 Task: Find connections with filter location Ormskirk with filter topic #wfhwith filter profile language Spanish with filter current company PD Consulting Engineers Pvt. Ltd. with filter school SPJIMR SP Jain Institute of Management & Research with filter industry Community Services with filter service category Blogging with filter keywords title Graphic Designer
Action: Mouse moved to (543, 59)
Screenshot: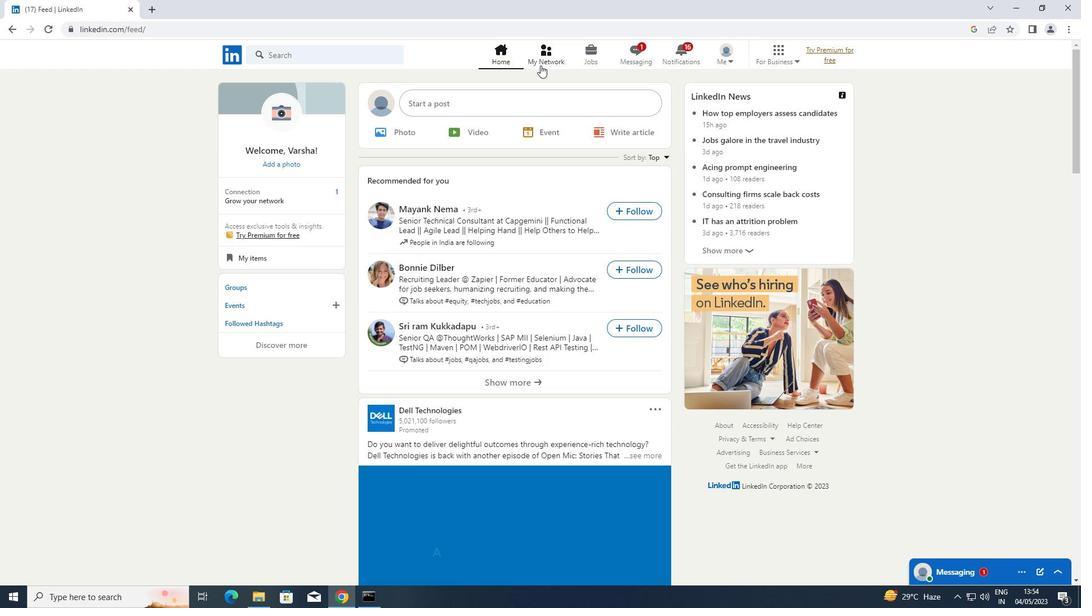 
Action: Mouse pressed left at (543, 59)
Screenshot: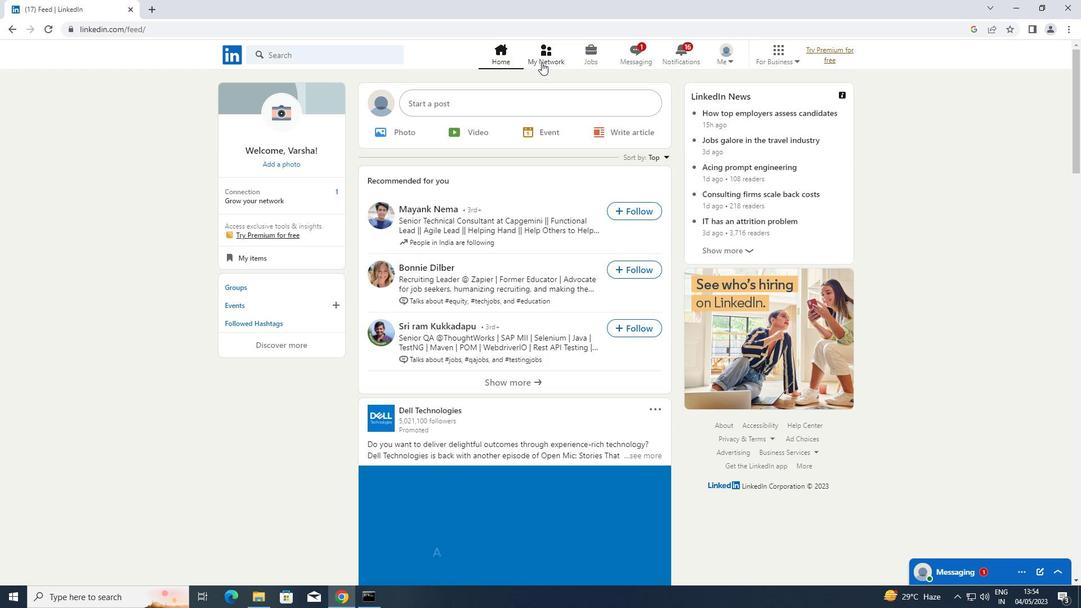 
Action: Mouse moved to (295, 123)
Screenshot: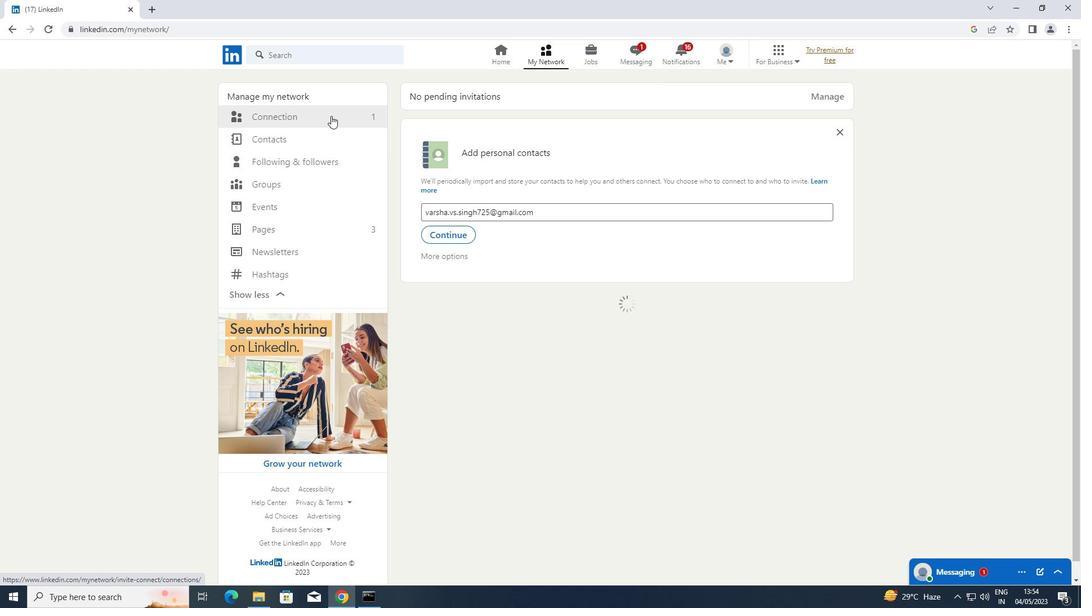 
Action: Mouse pressed left at (295, 123)
Screenshot: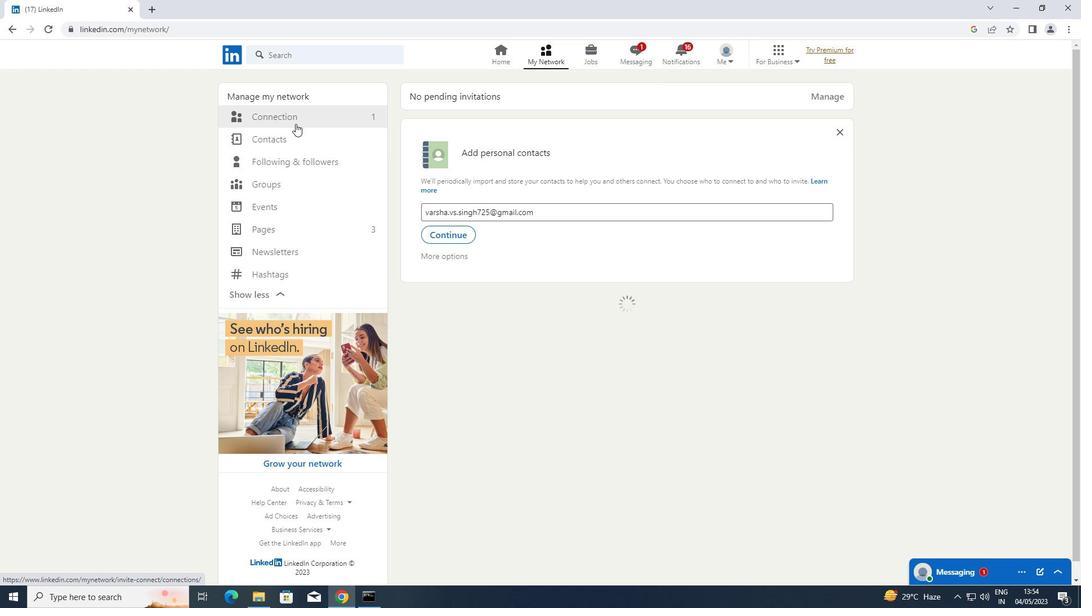 
Action: Mouse moved to (293, 109)
Screenshot: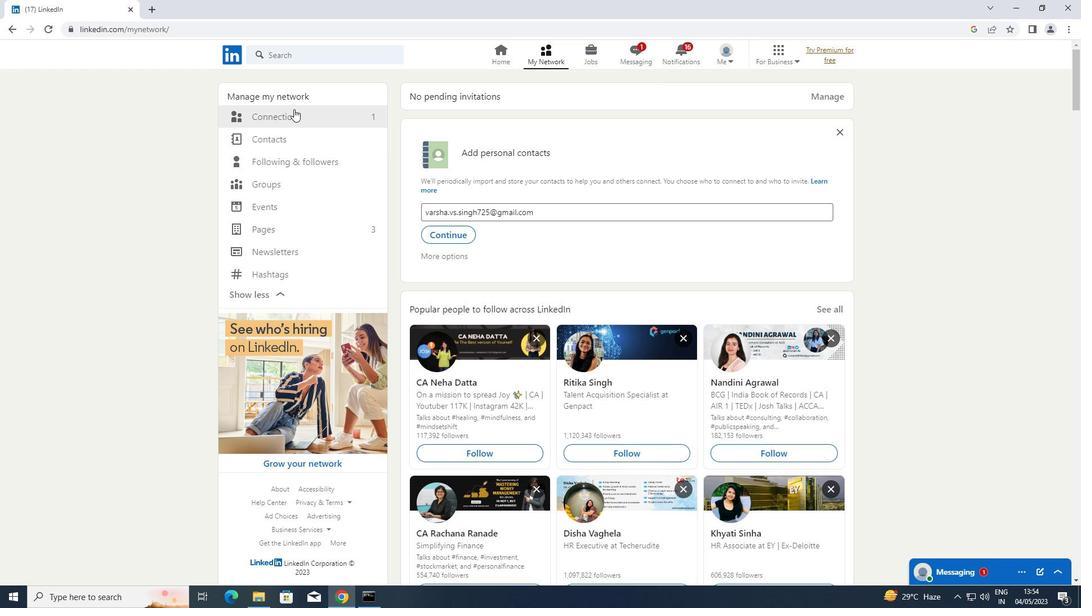 
Action: Mouse pressed left at (293, 109)
Screenshot: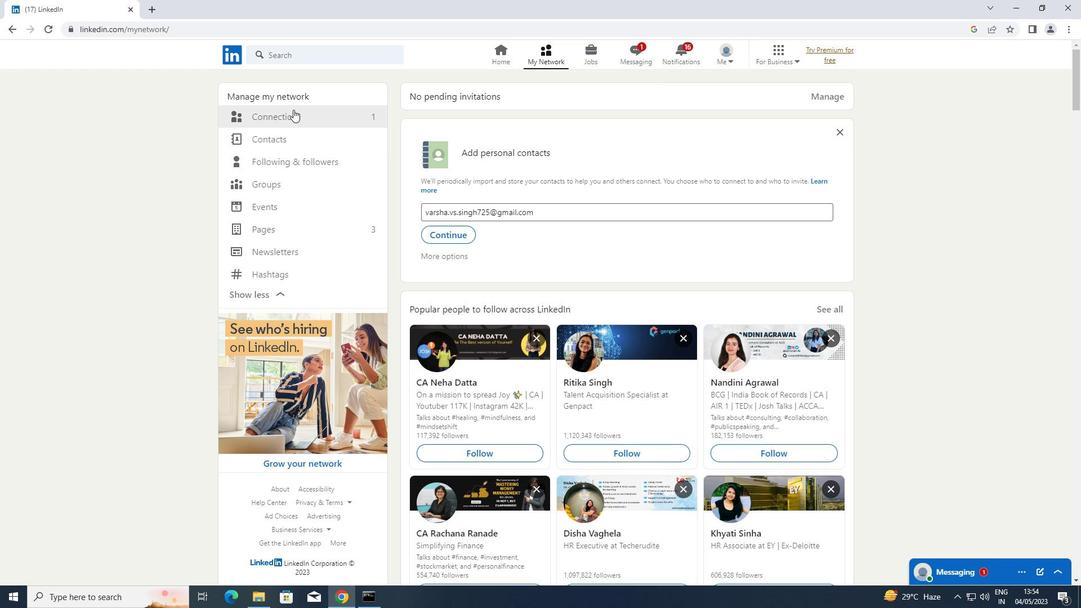 
Action: Mouse moved to (621, 122)
Screenshot: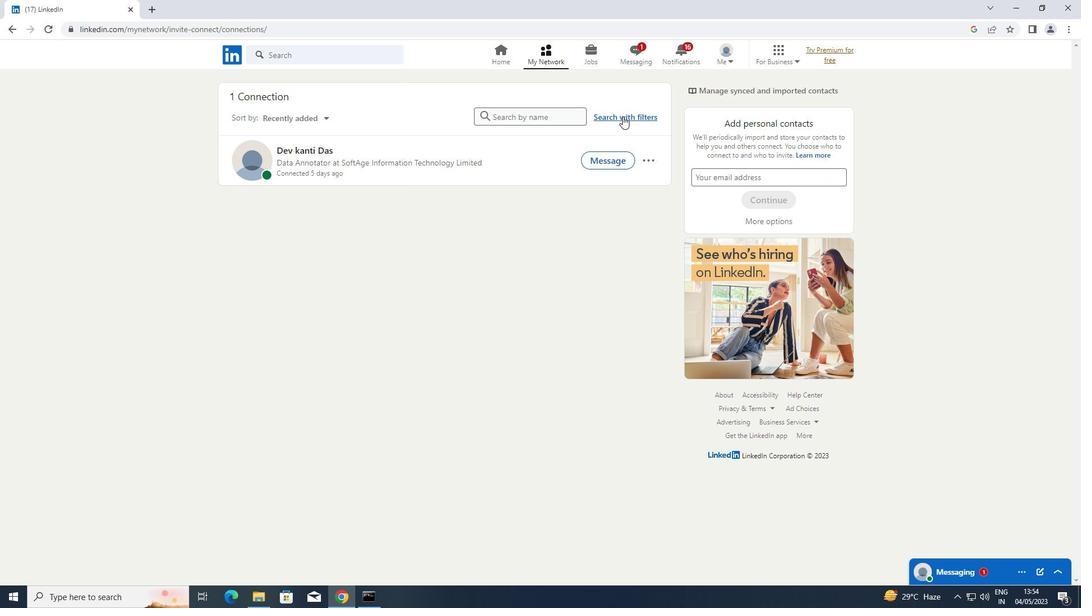 
Action: Mouse pressed left at (621, 122)
Screenshot: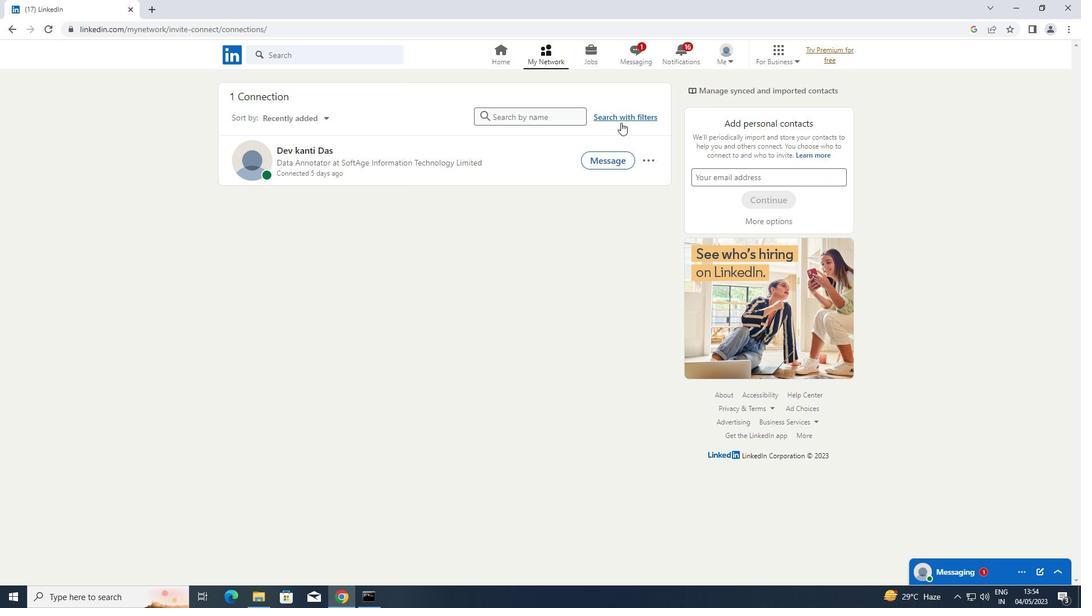 
Action: Mouse moved to (572, 85)
Screenshot: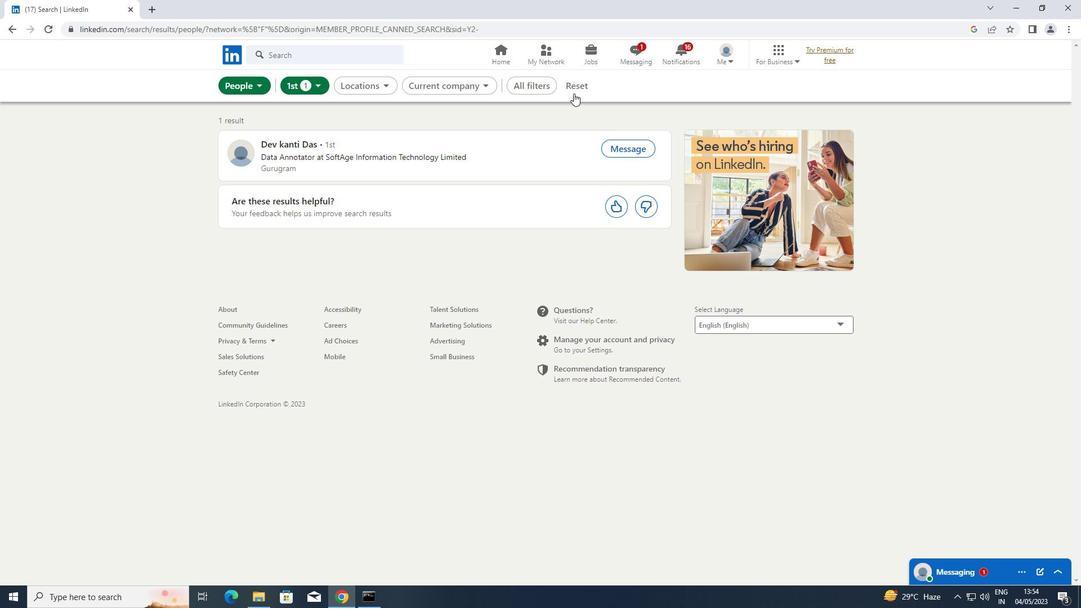 
Action: Mouse pressed left at (572, 85)
Screenshot: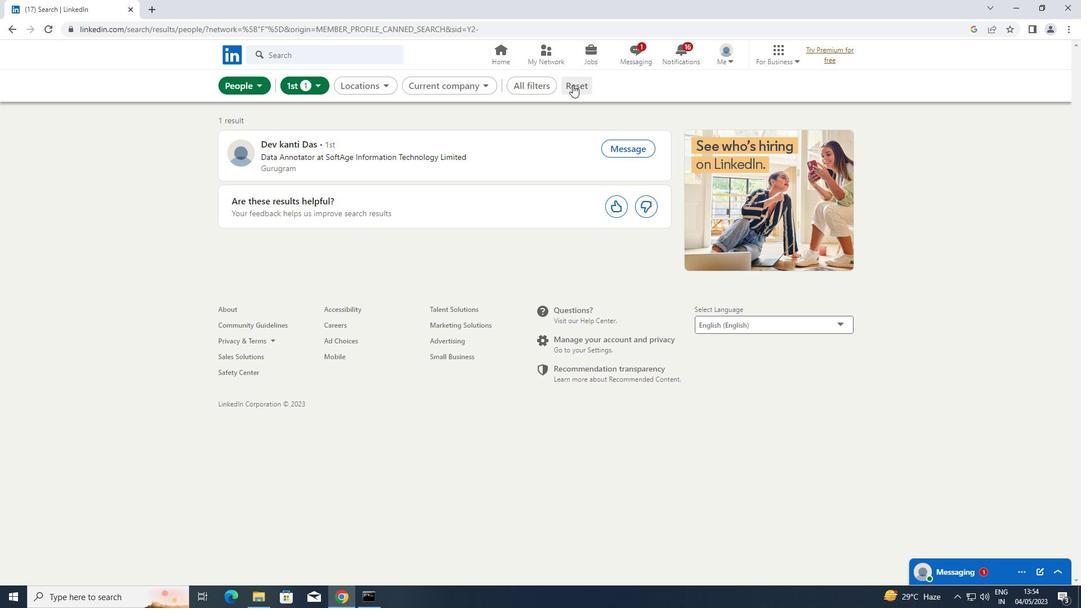 
Action: Mouse moved to (563, 86)
Screenshot: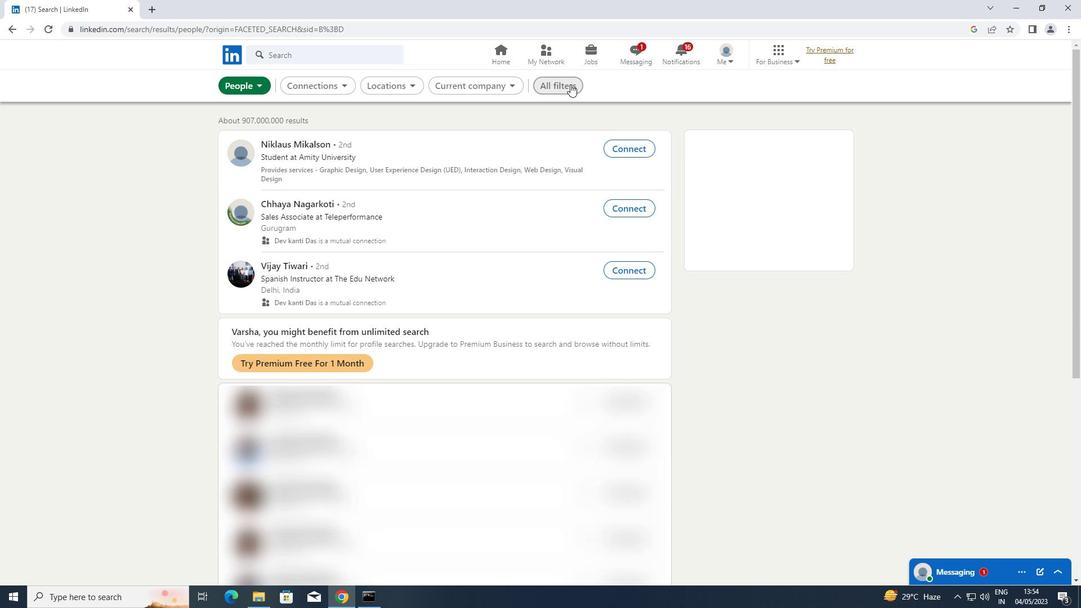 
Action: Mouse pressed left at (563, 86)
Screenshot: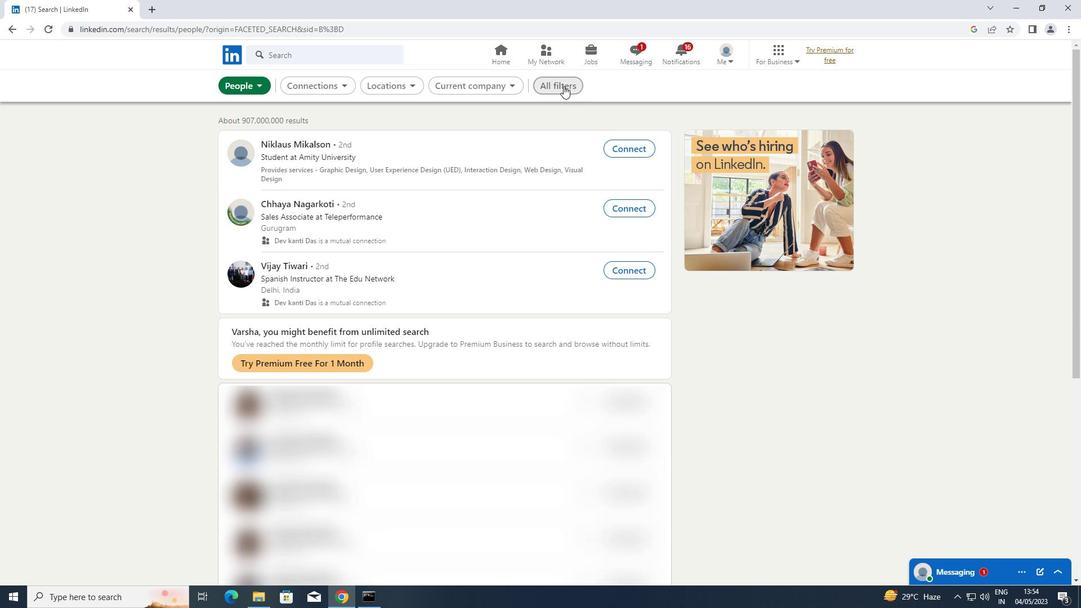 
Action: Mouse moved to (983, 308)
Screenshot: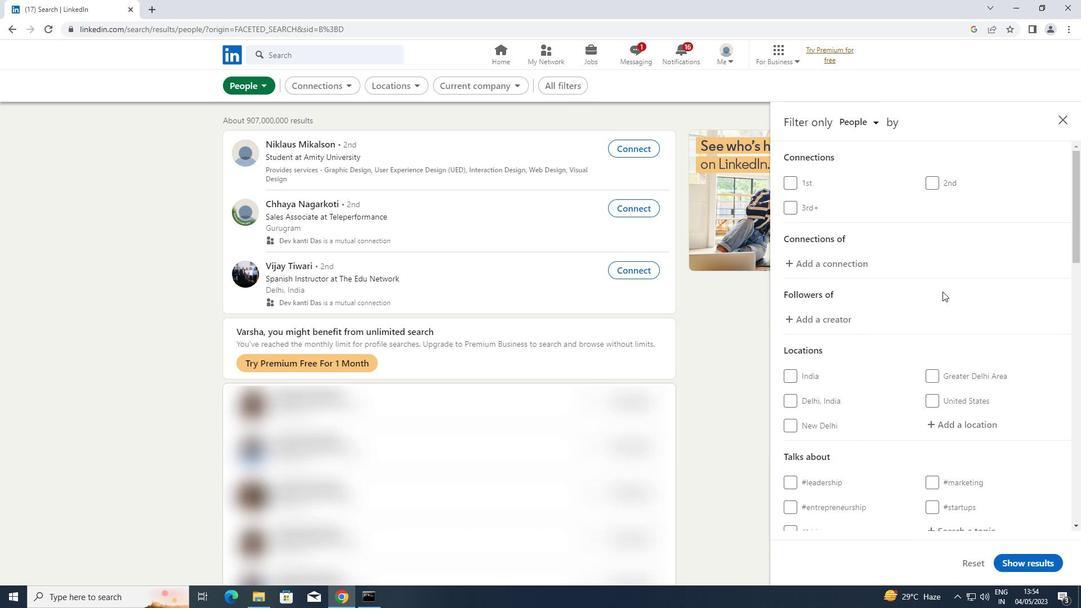 
Action: Mouse scrolled (983, 308) with delta (0, 0)
Screenshot: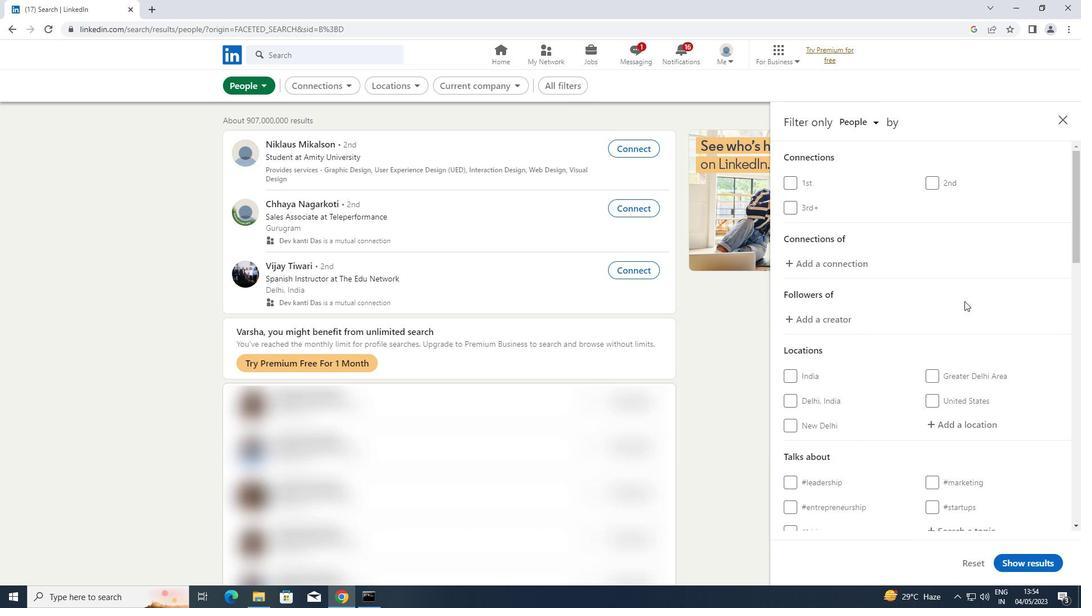 
Action: Mouse moved to (983, 309)
Screenshot: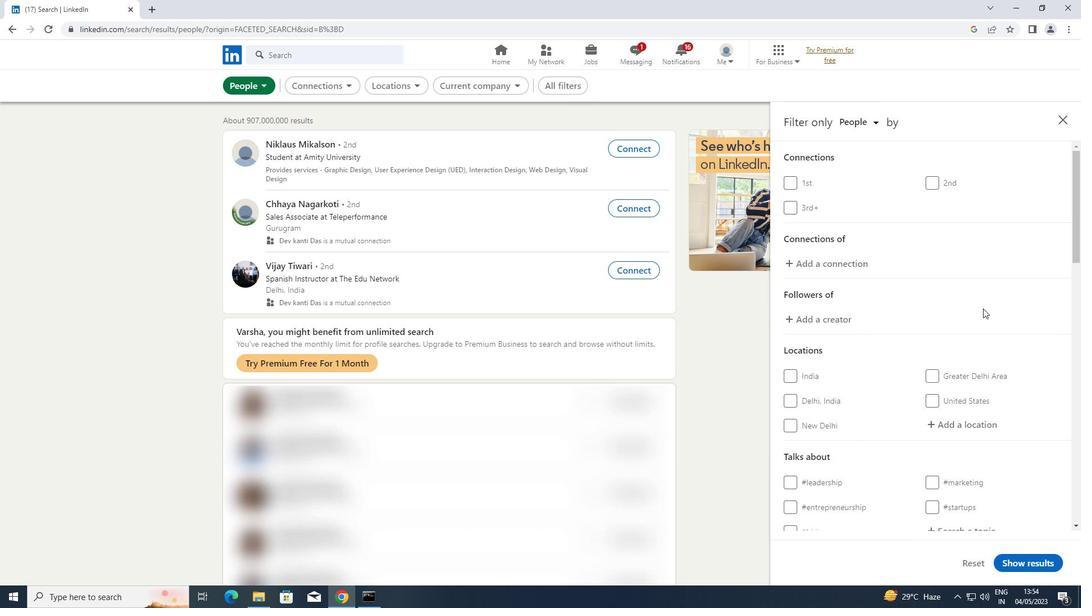 
Action: Mouse scrolled (983, 309) with delta (0, 0)
Screenshot: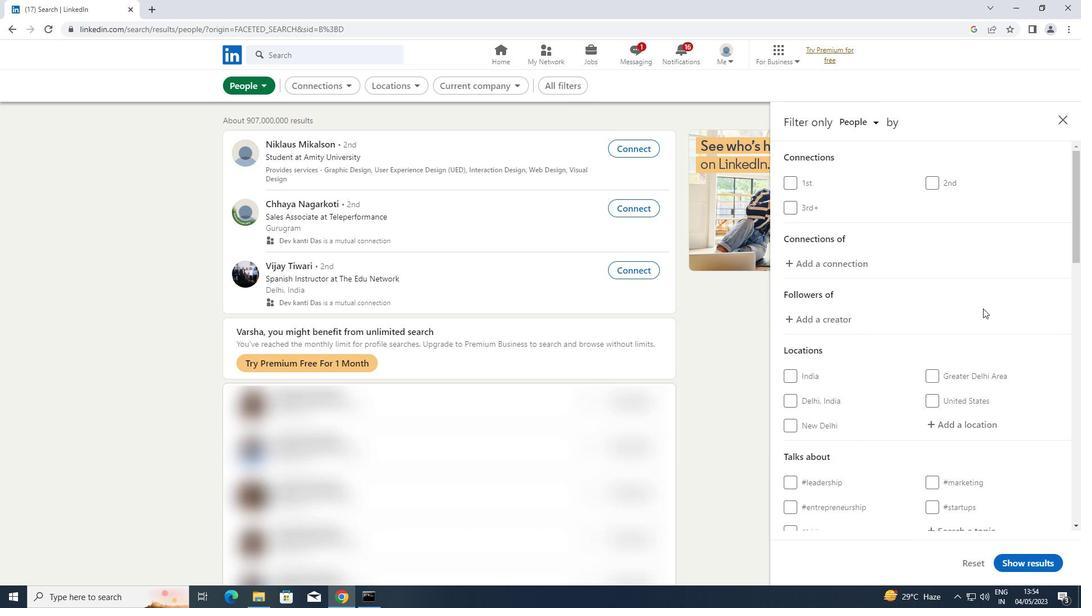 
Action: Mouse moved to (970, 315)
Screenshot: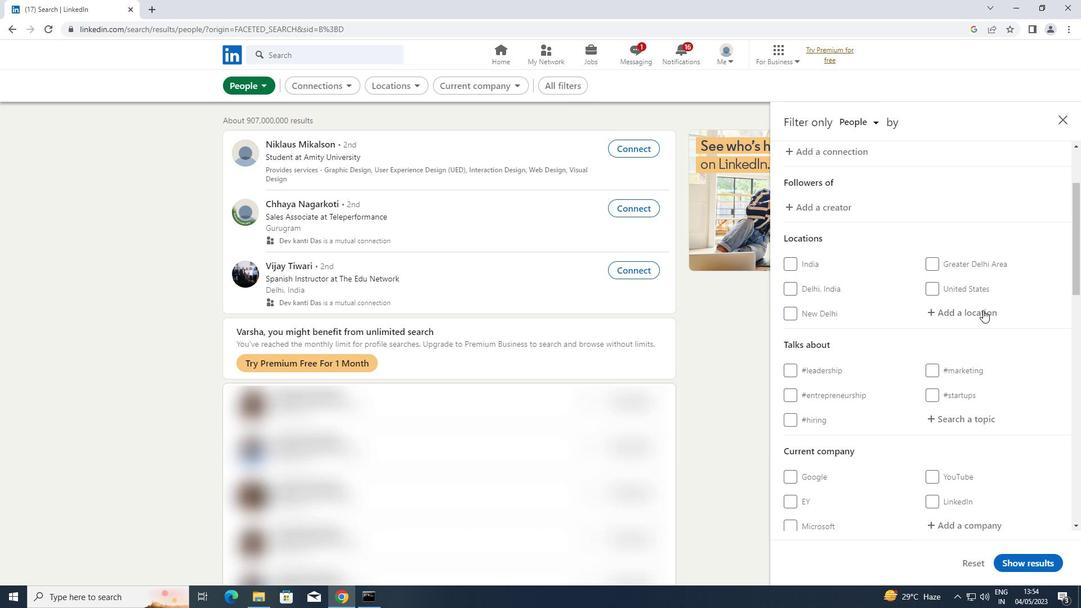 
Action: Mouse pressed left at (970, 315)
Screenshot: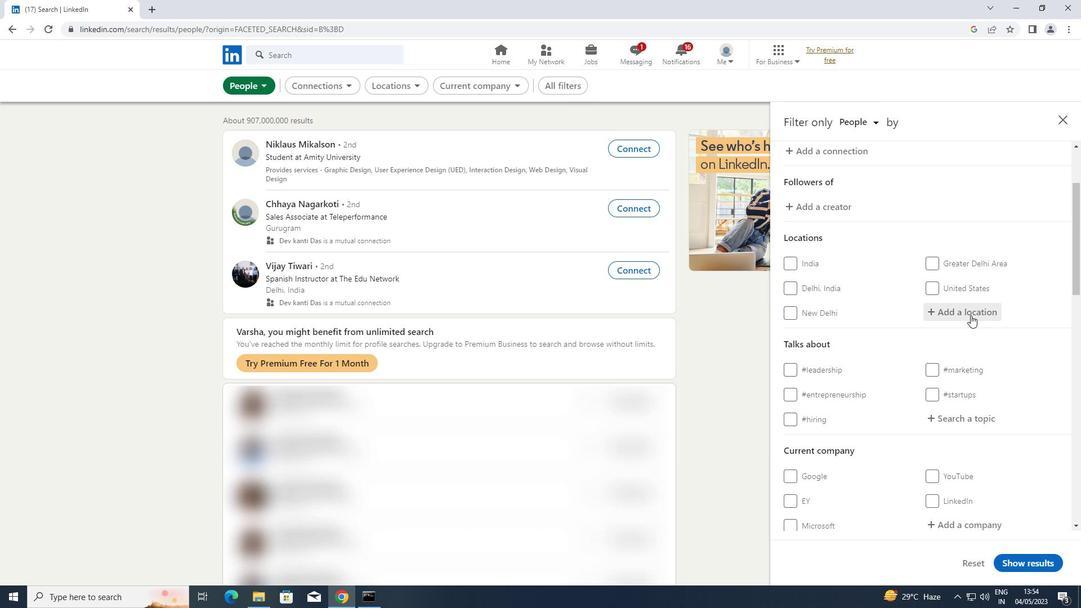 
Action: Key pressed <Key.shift>ORMSKIRK
Screenshot: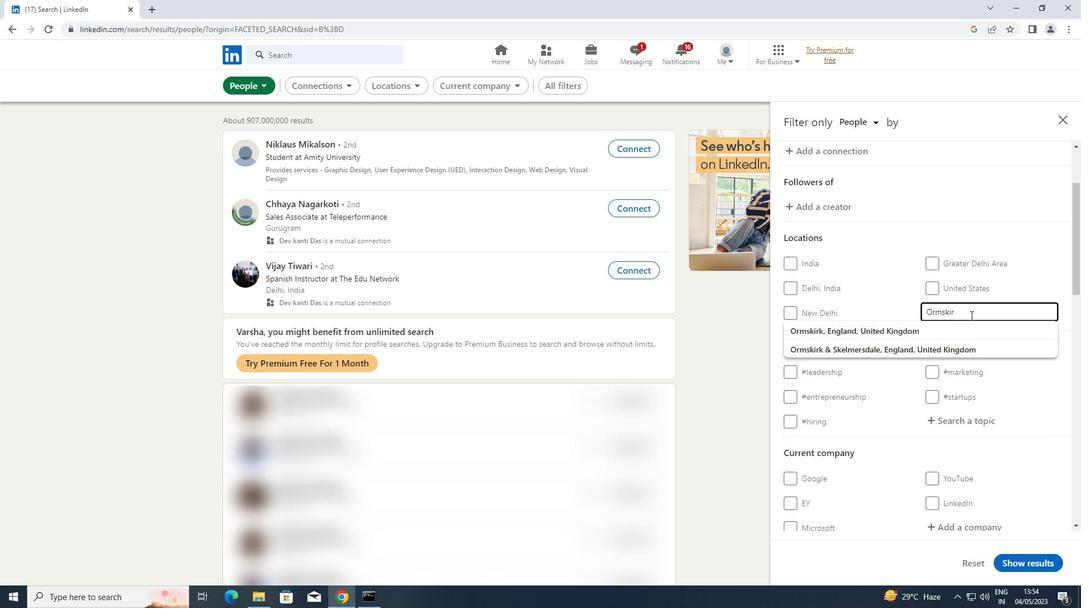 
Action: Mouse moved to (946, 422)
Screenshot: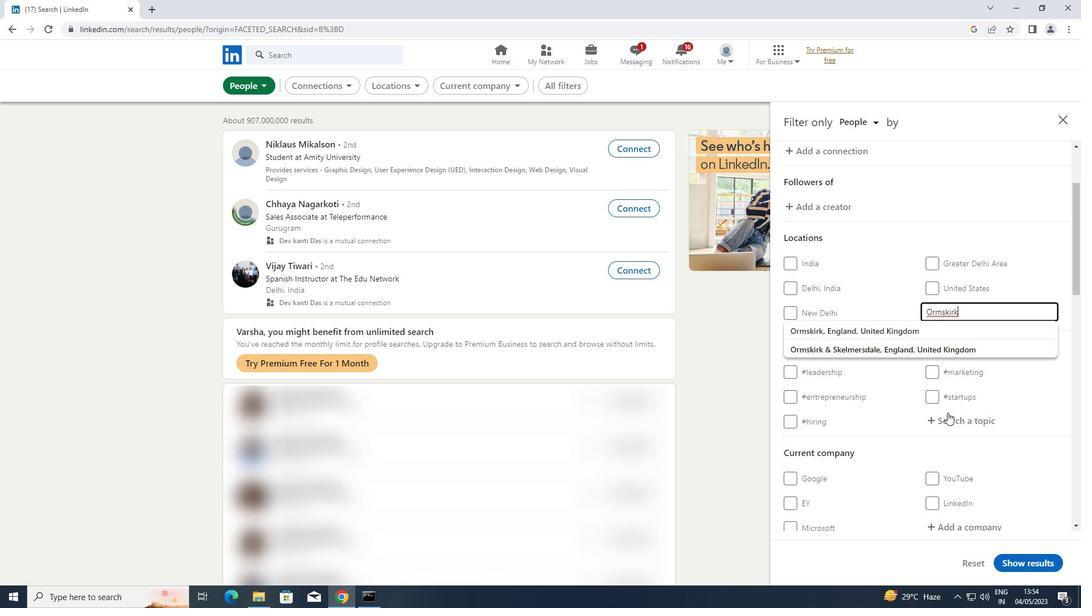 
Action: Mouse pressed left at (946, 422)
Screenshot: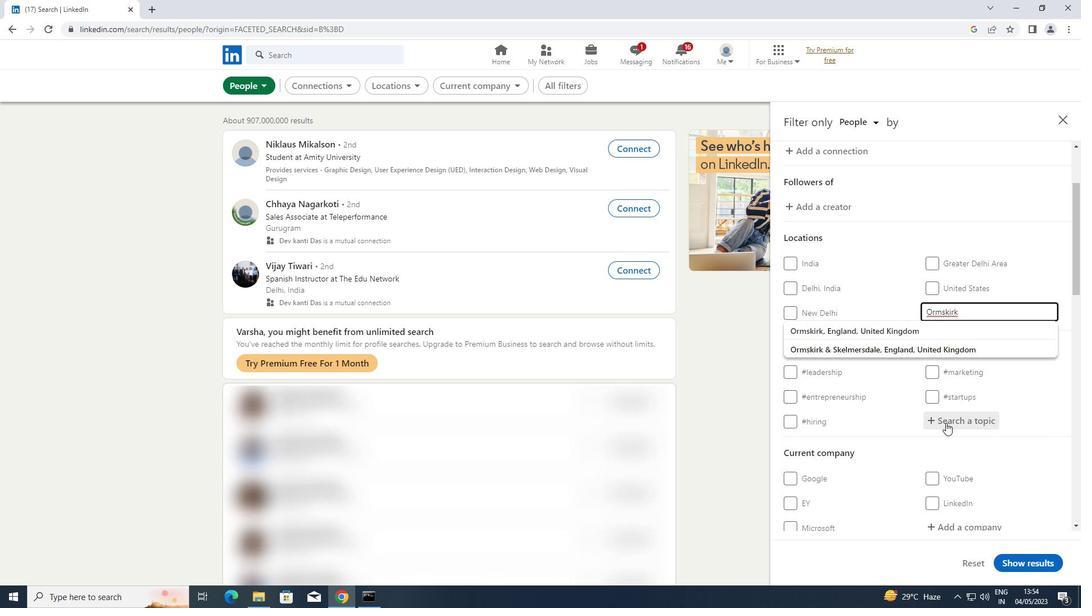 
Action: Key pressed WFH
Screenshot: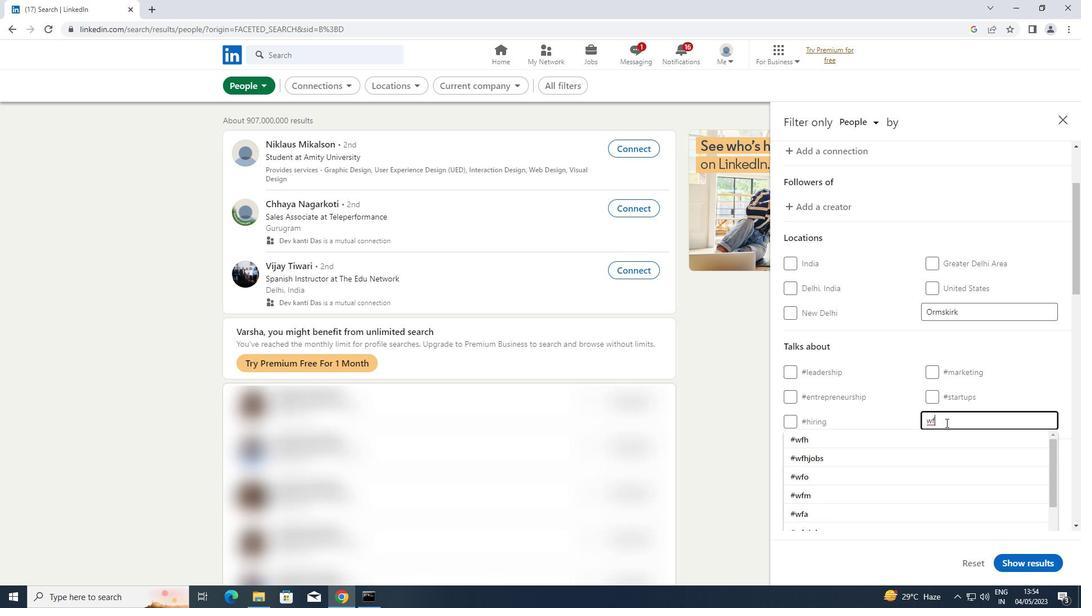 
Action: Mouse moved to (879, 436)
Screenshot: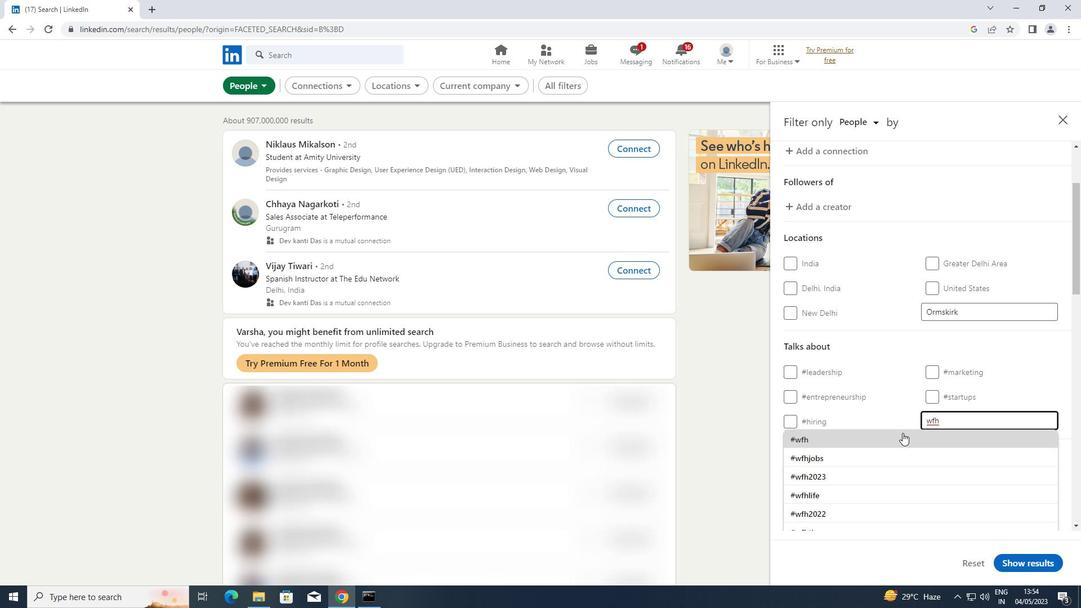 
Action: Mouse pressed left at (879, 436)
Screenshot: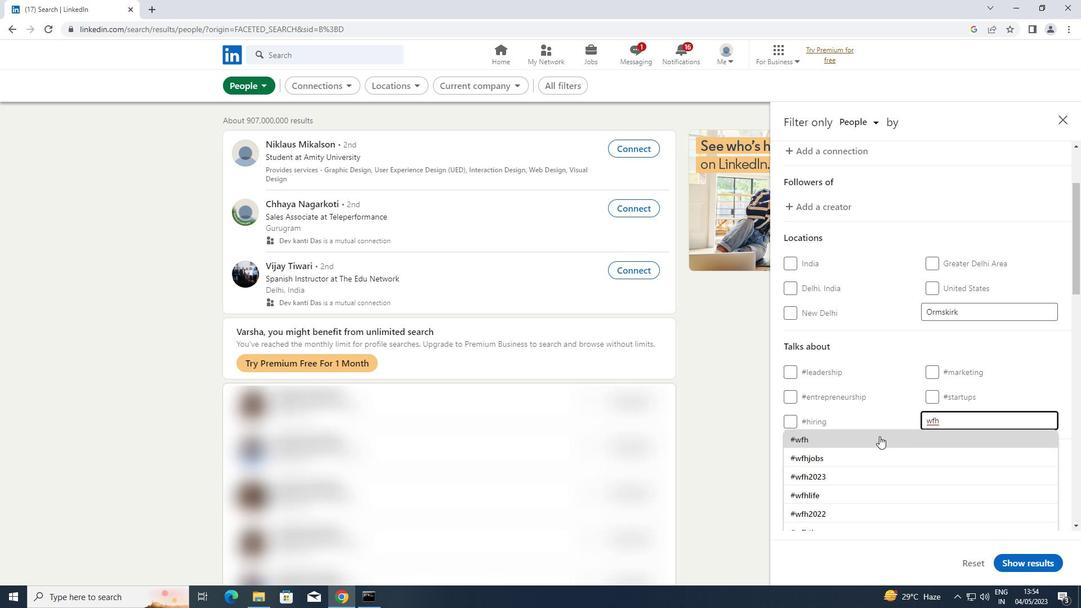 
Action: Mouse scrolled (879, 435) with delta (0, 0)
Screenshot: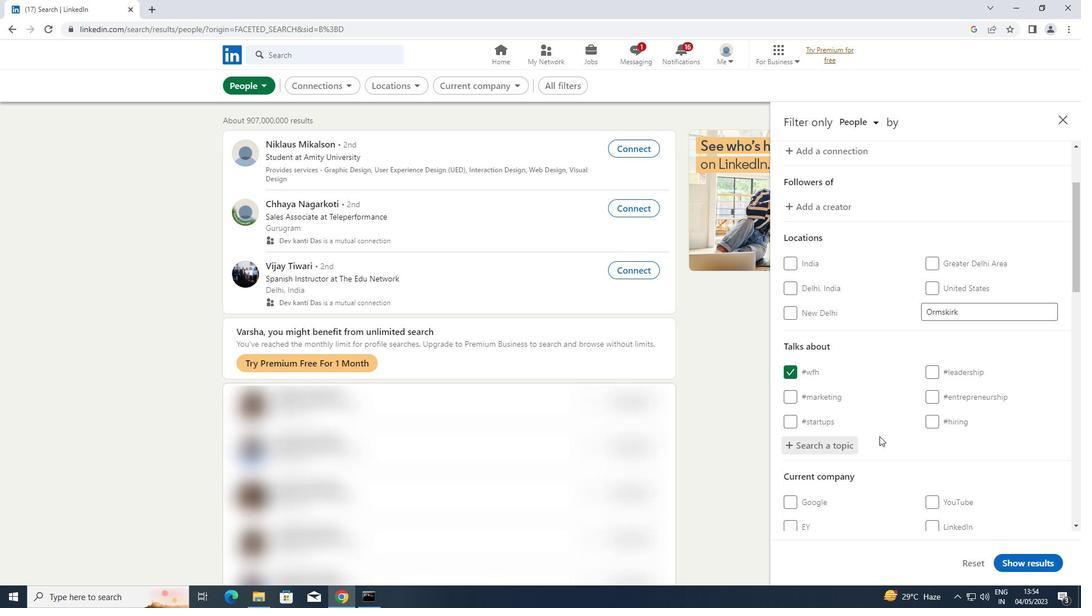 
Action: Mouse scrolled (879, 435) with delta (0, 0)
Screenshot: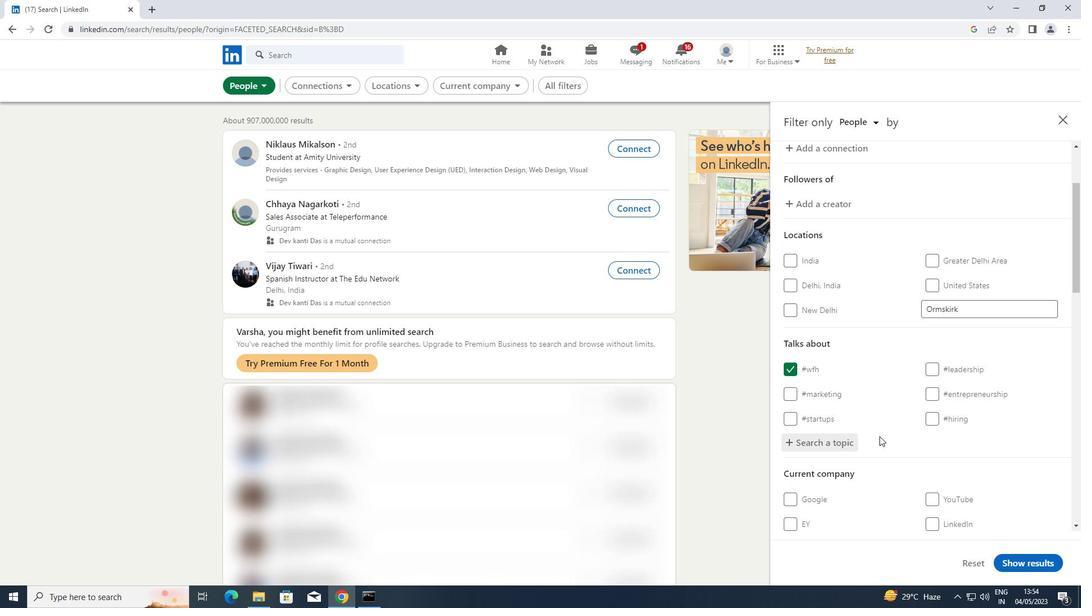 
Action: Mouse scrolled (879, 435) with delta (0, 0)
Screenshot: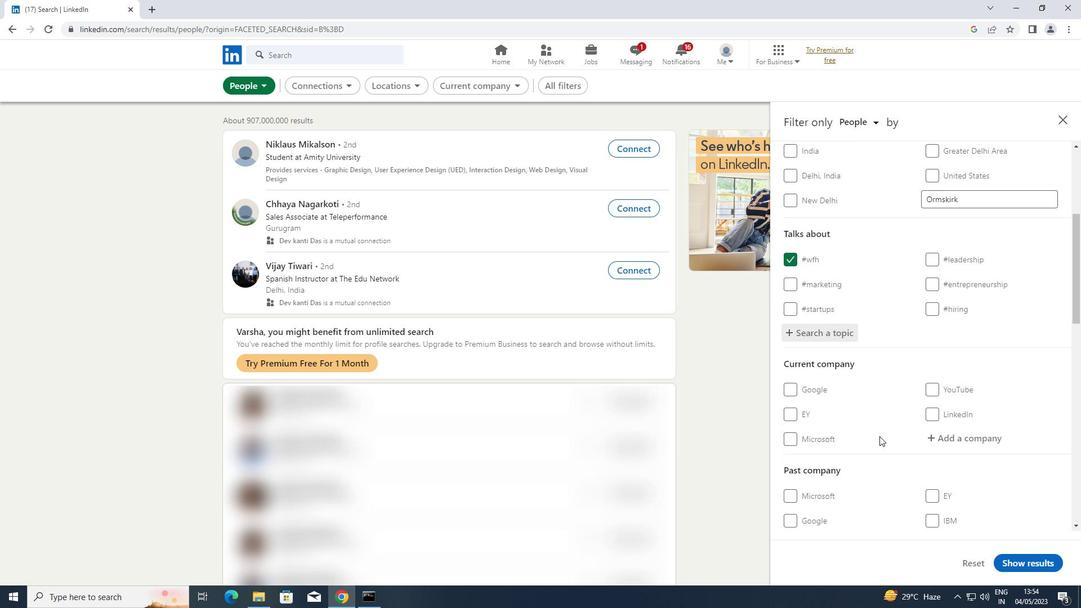 
Action: Mouse scrolled (879, 435) with delta (0, 0)
Screenshot: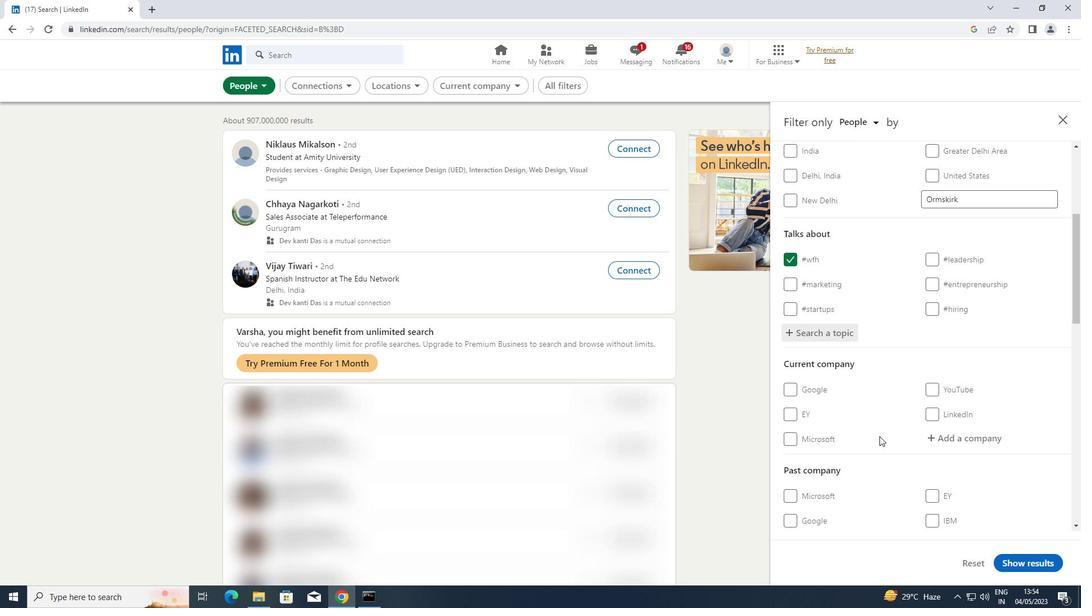 
Action: Mouse scrolled (879, 435) with delta (0, 0)
Screenshot: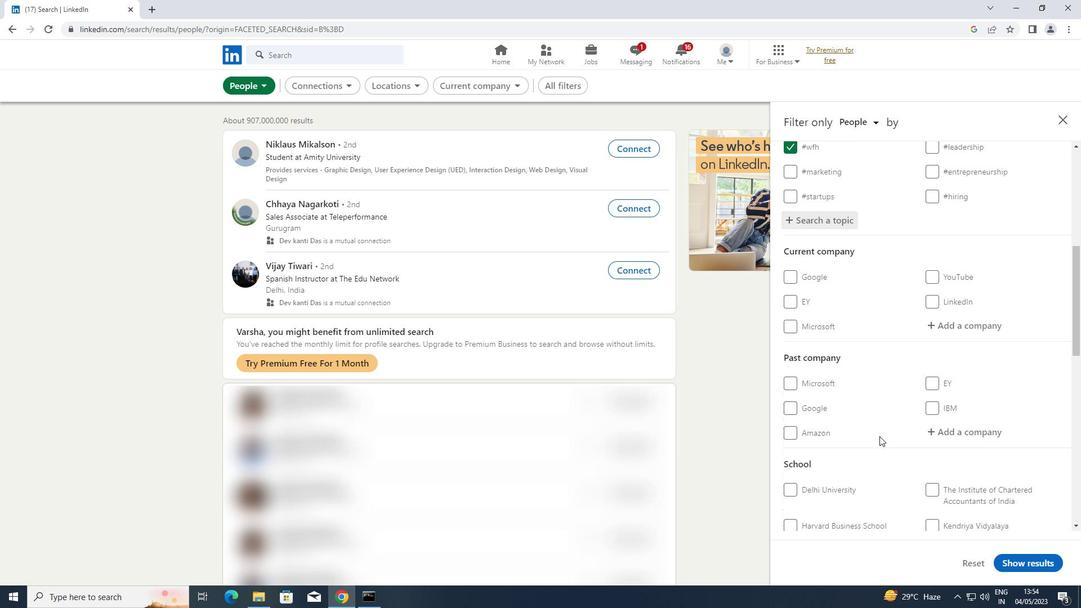 
Action: Mouse scrolled (879, 435) with delta (0, 0)
Screenshot: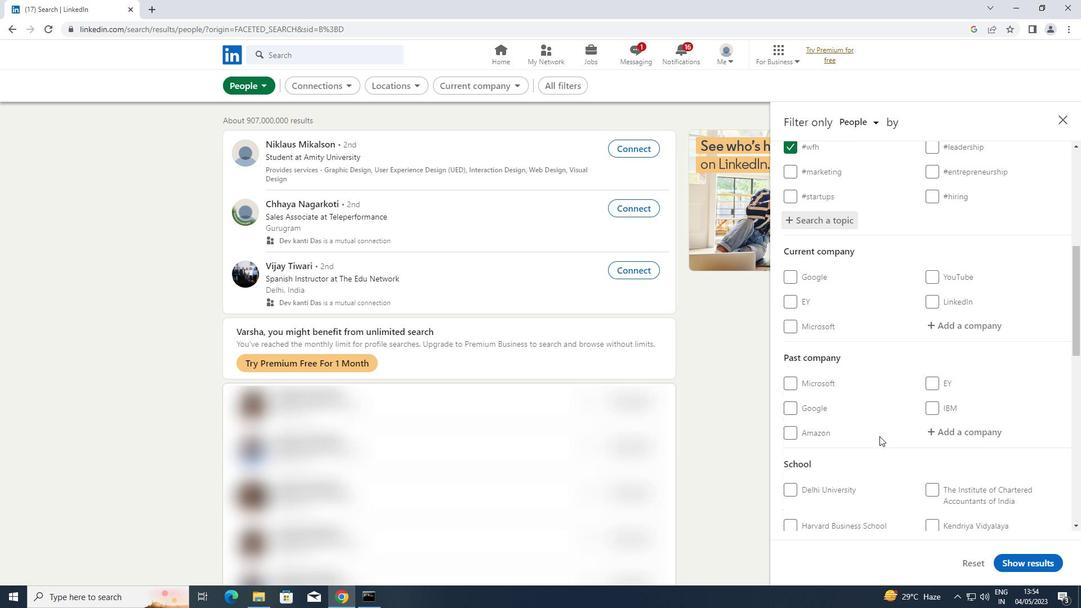 
Action: Mouse scrolled (879, 435) with delta (0, 0)
Screenshot: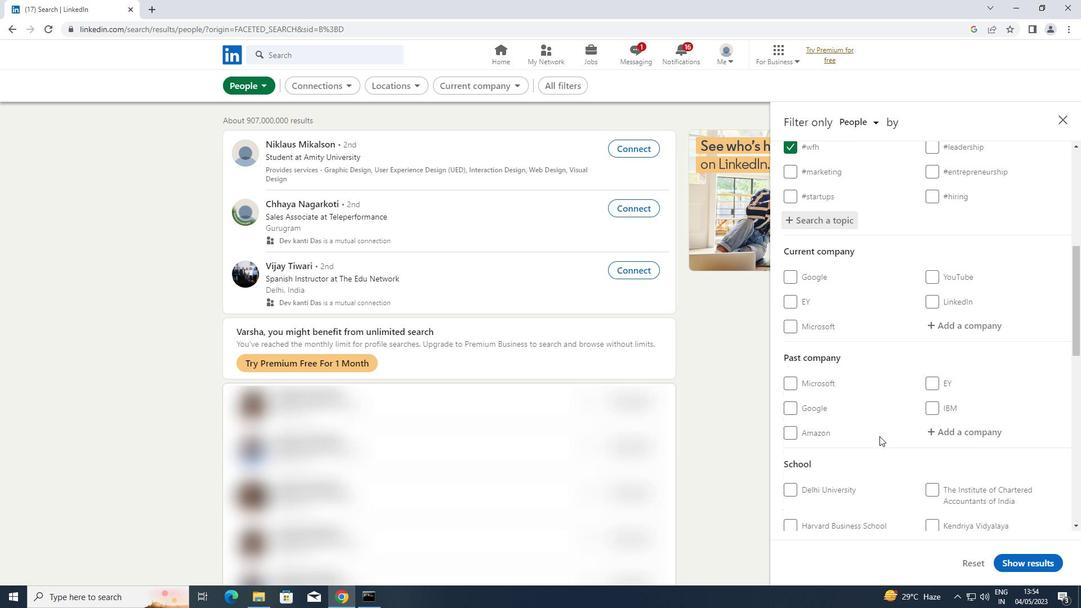 
Action: Mouse scrolled (879, 435) with delta (0, 0)
Screenshot: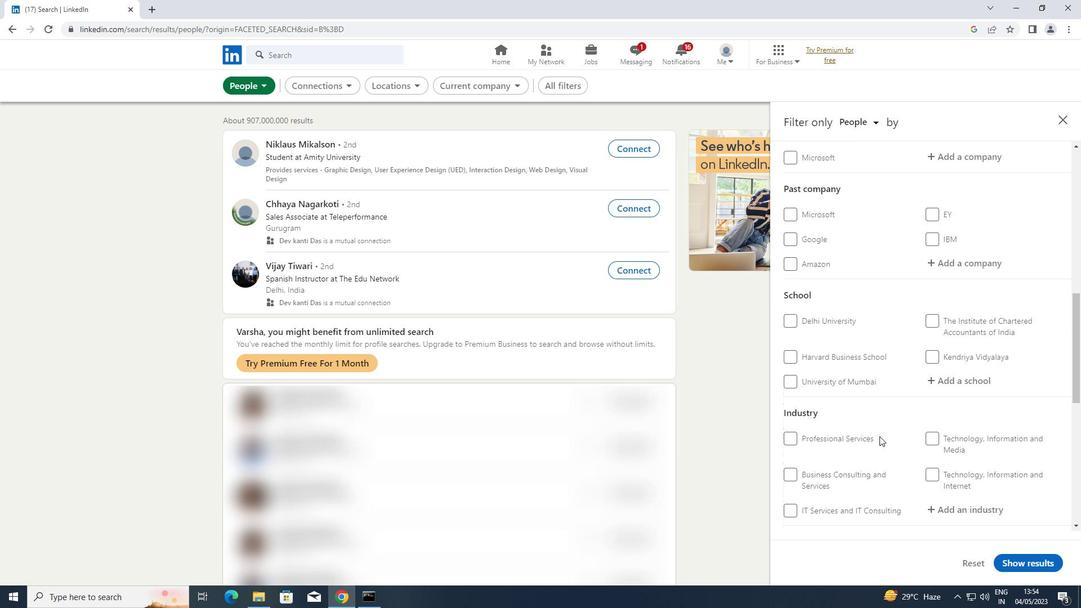 
Action: Mouse scrolled (879, 435) with delta (0, 0)
Screenshot: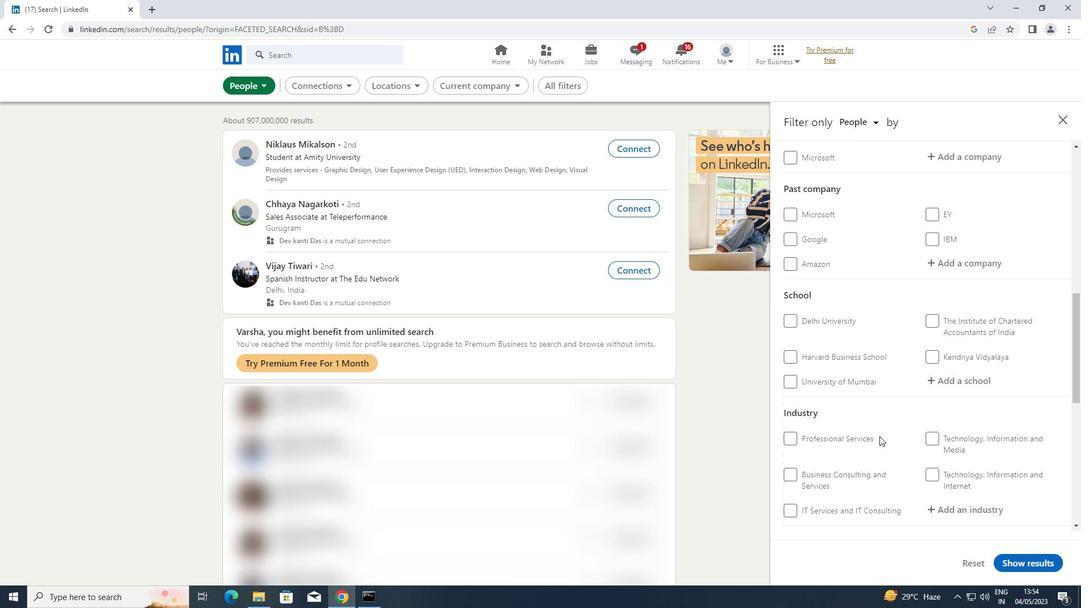 
Action: Mouse scrolled (879, 435) with delta (0, 0)
Screenshot: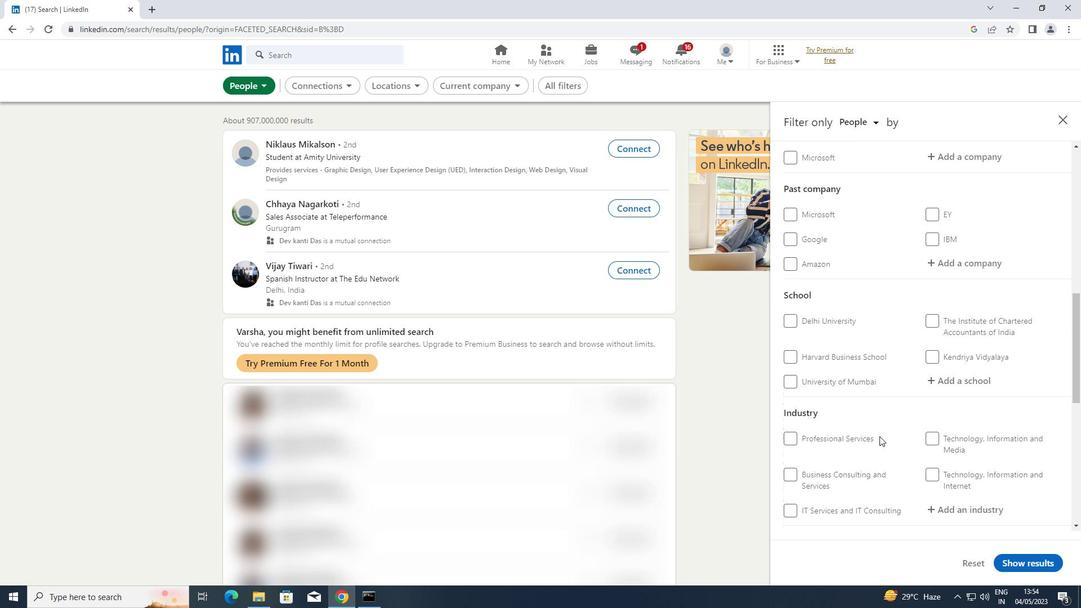 
Action: Mouse scrolled (879, 435) with delta (0, 0)
Screenshot: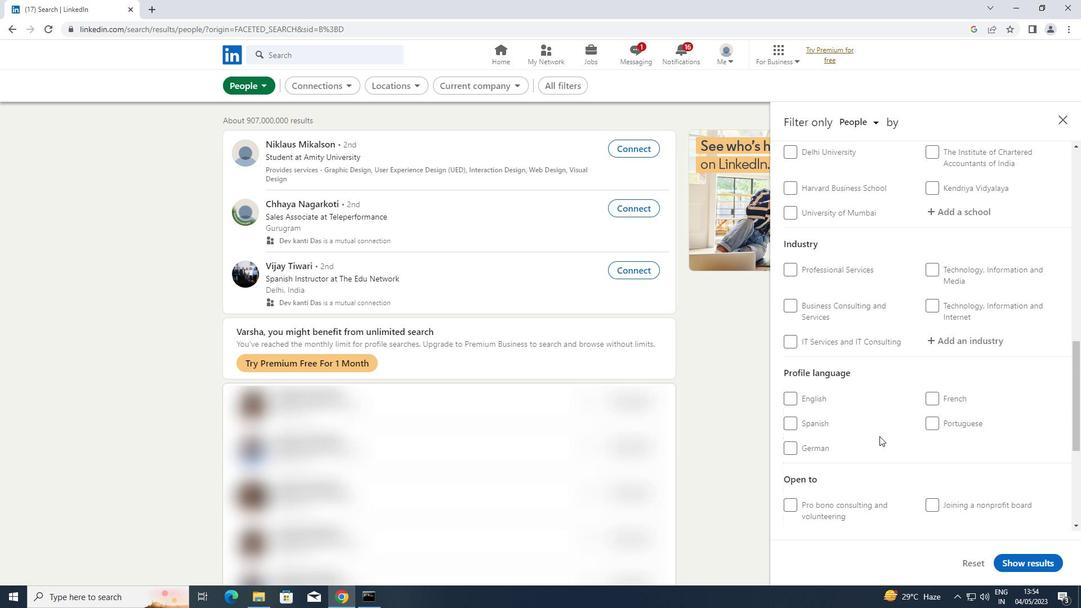 
Action: Mouse scrolled (879, 435) with delta (0, 0)
Screenshot: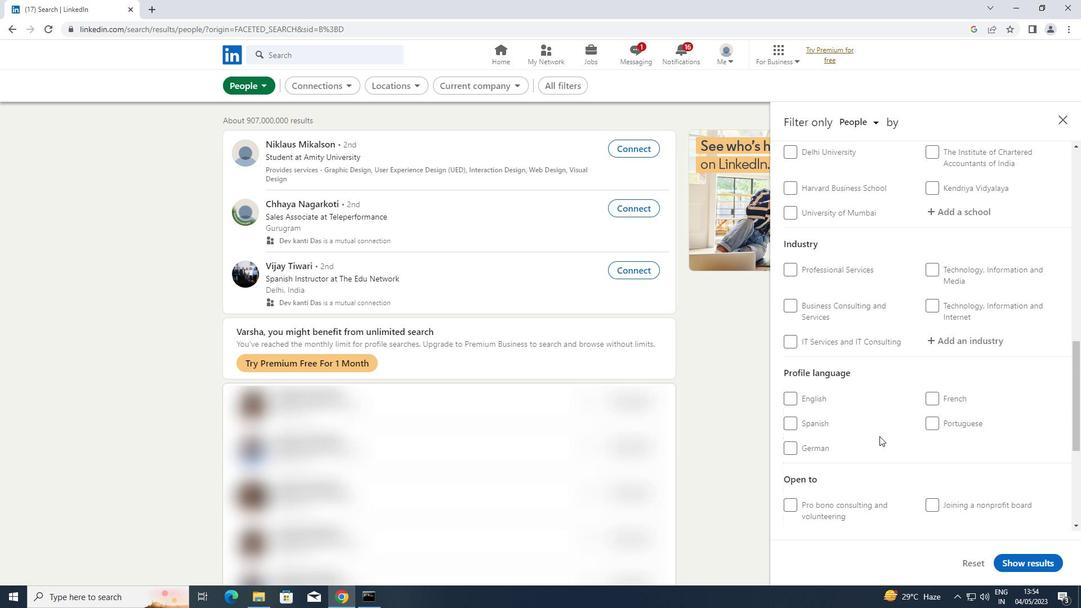 
Action: Mouse moved to (787, 308)
Screenshot: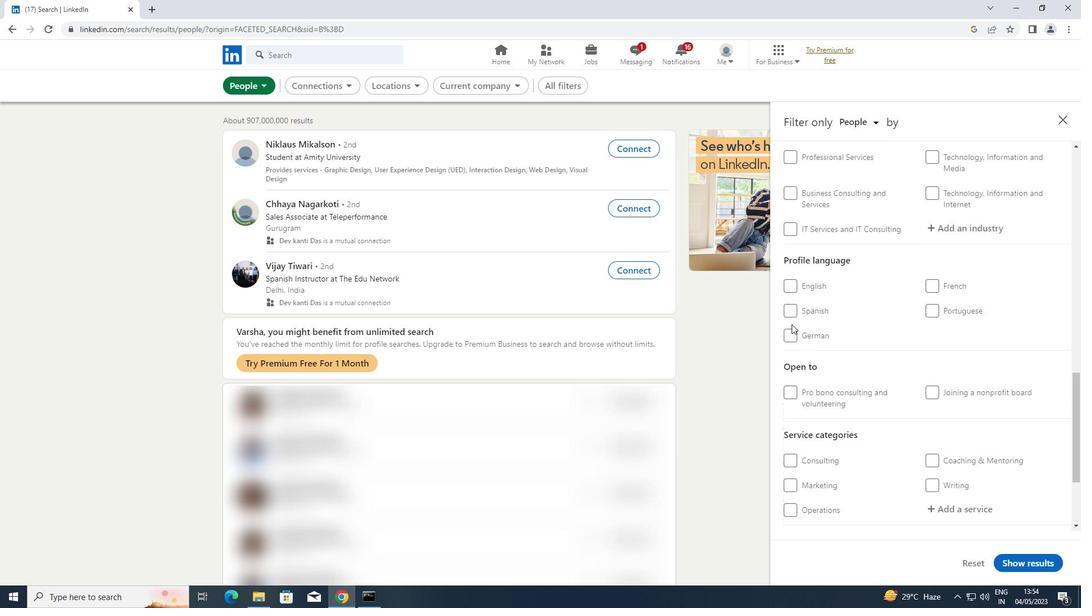 
Action: Mouse pressed left at (787, 308)
Screenshot: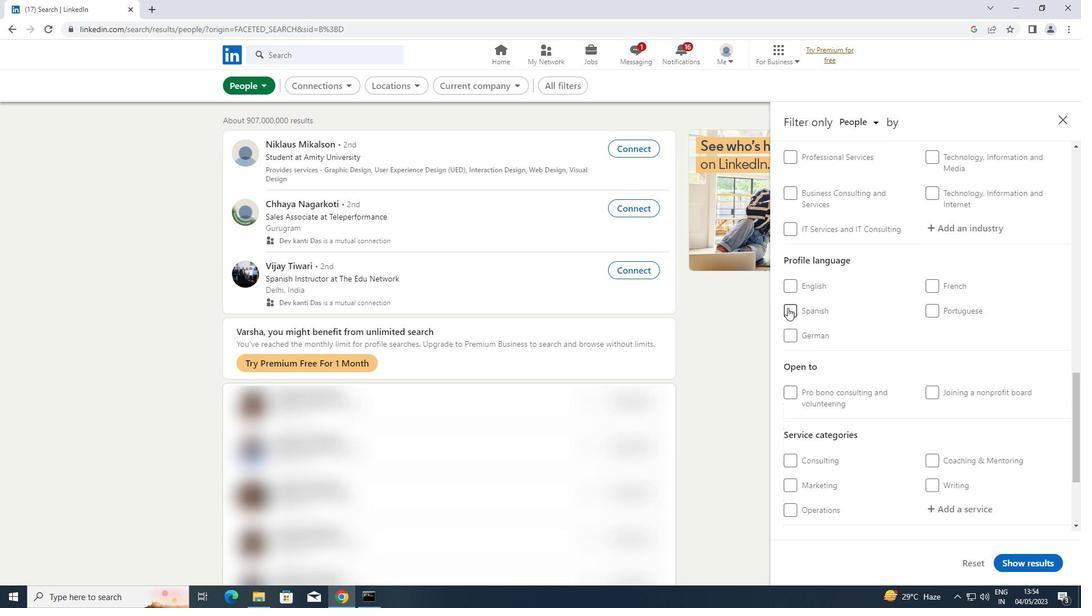 
Action: Mouse moved to (810, 314)
Screenshot: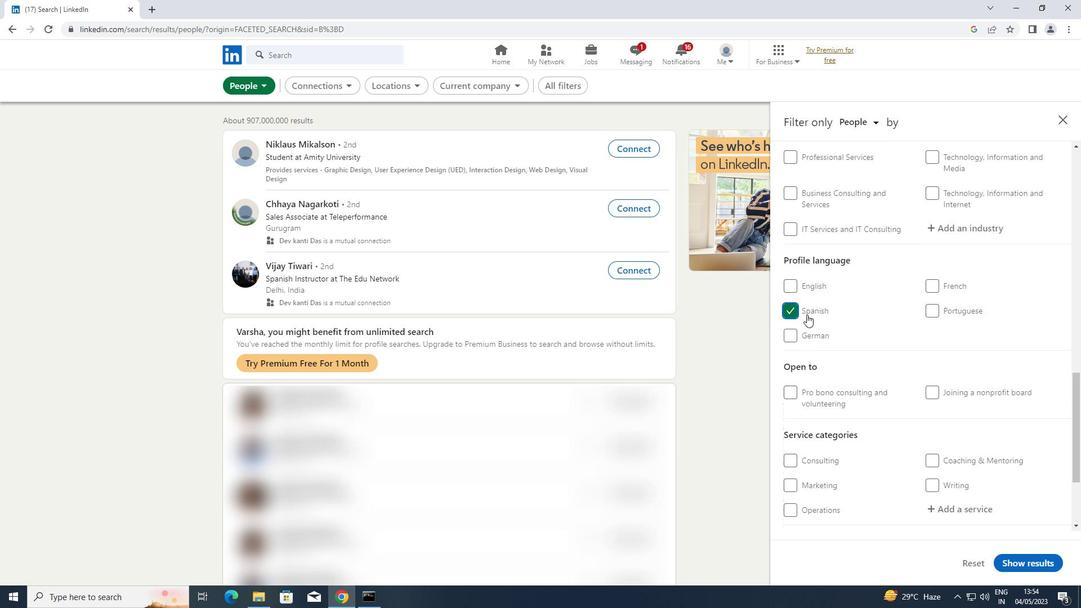 
Action: Mouse scrolled (810, 315) with delta (0, 0)
Screenshot: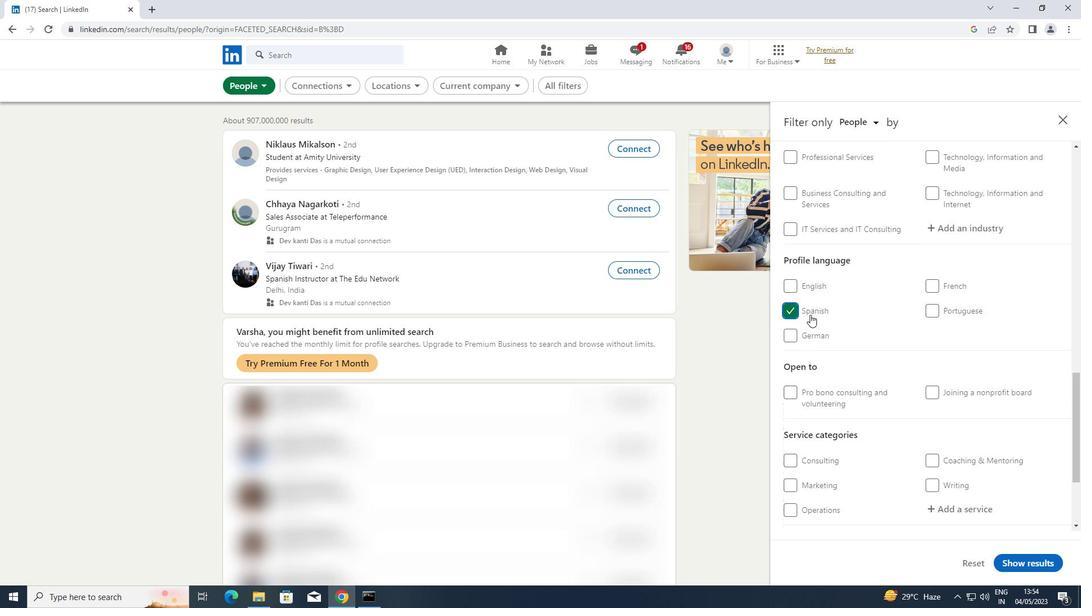 
Action: Mouse scrolled (810, 315) with delta (0, 0)
Screenshot: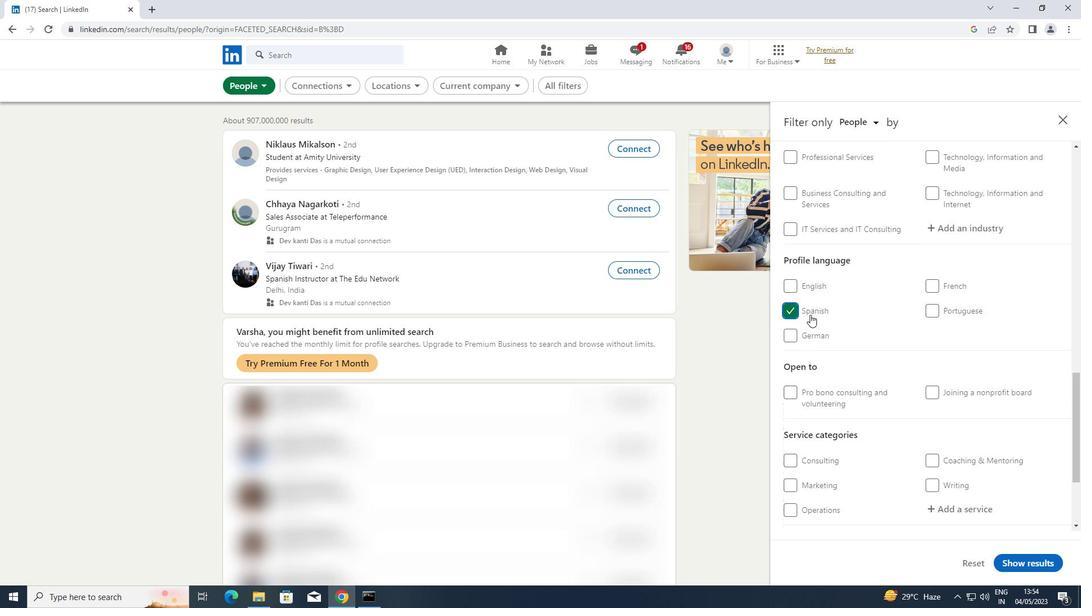 
Action: Mouse moved to (811, 315)
Screenshot: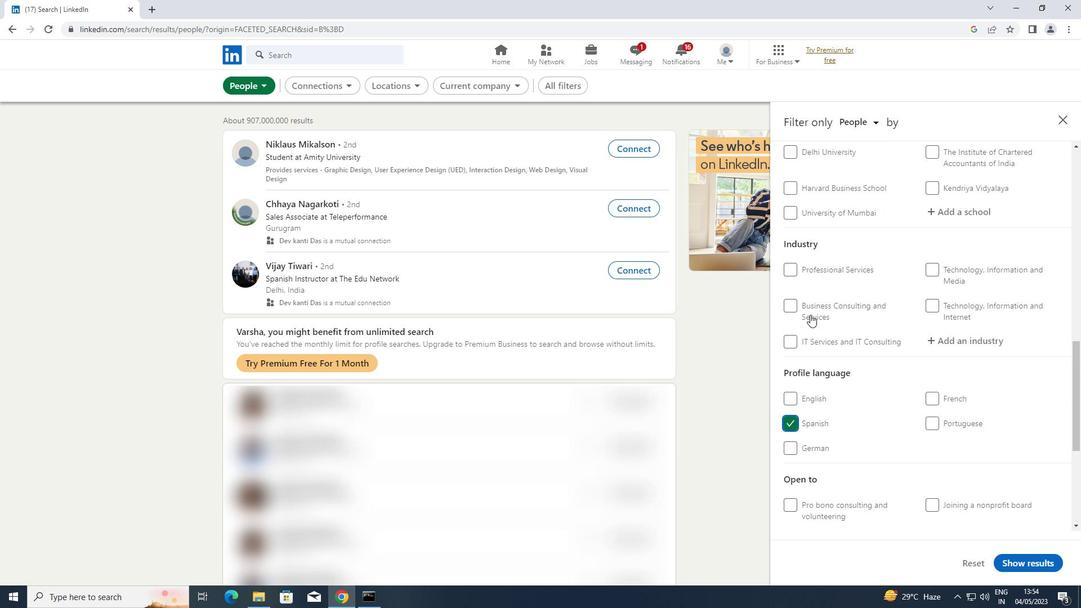 
Action: Mouse scrolled (811, 315) with delta (0, 0)
Screenshot: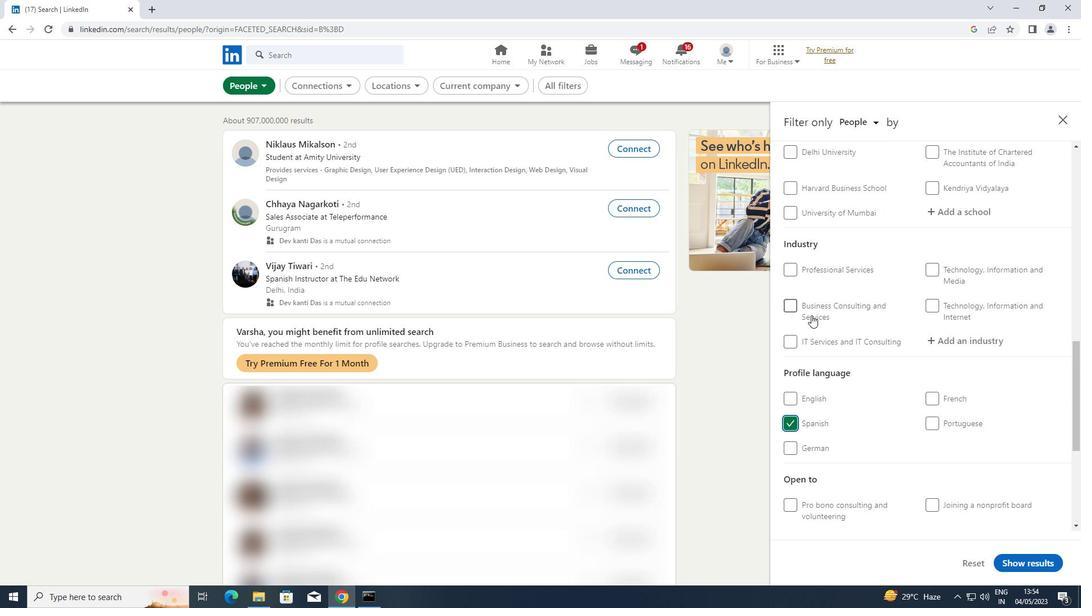 
Action: Mouse scrolled (811, 315) with delta (0, 0)
Screenshot: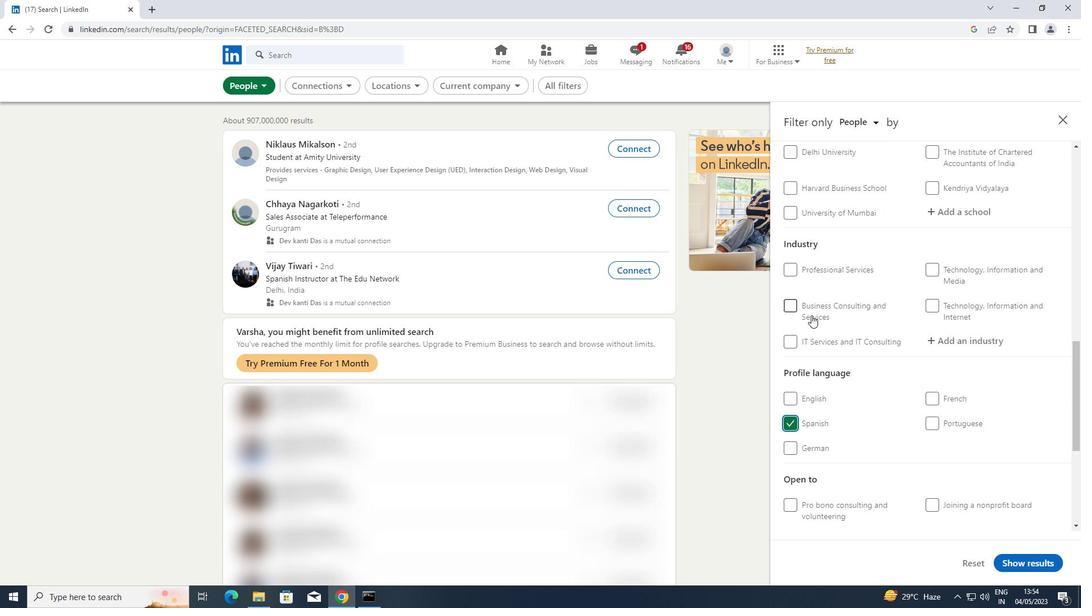 
Action: Mouse scrolled (811, 315) with delta (0, 0)
Screenshot: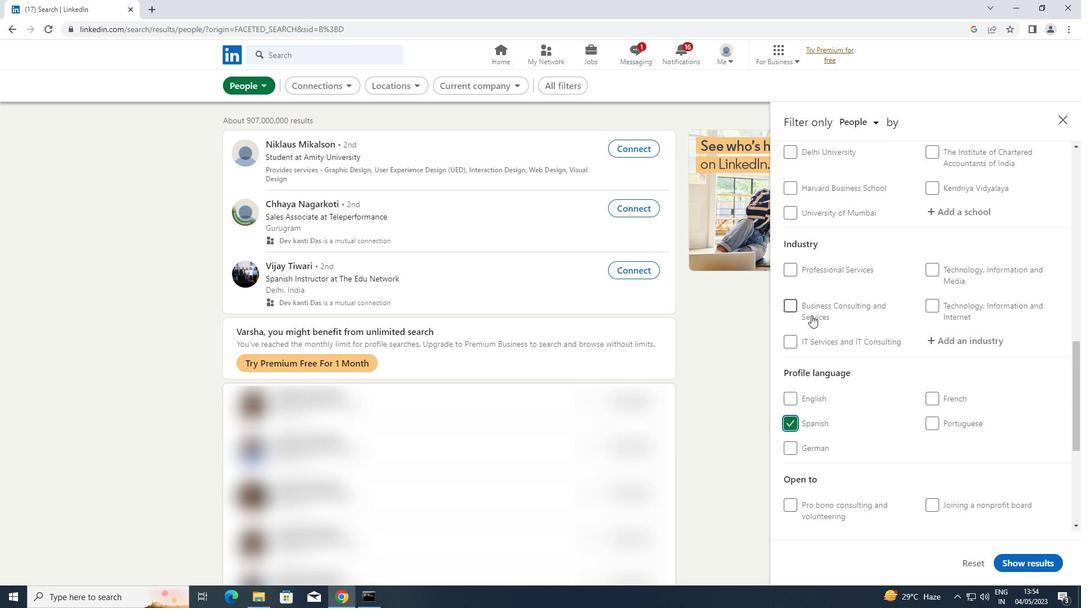
Action: Mouse scrolled (811, 314) with delta (0, 0)
Screenshot: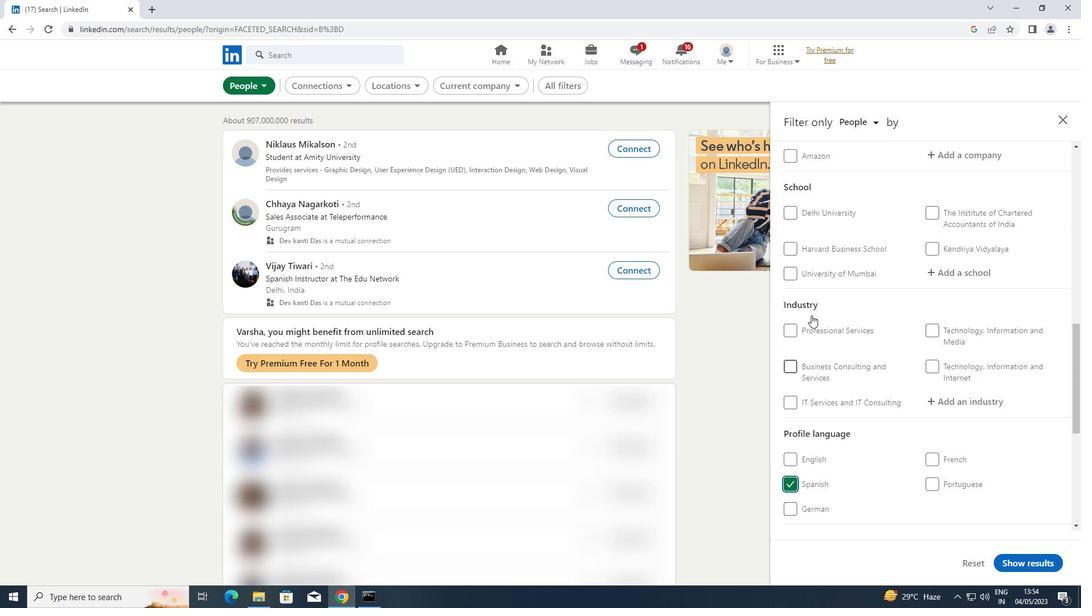 
Action: Mouse scrolled (811, 315) with delta (0, 0)
Screenshot: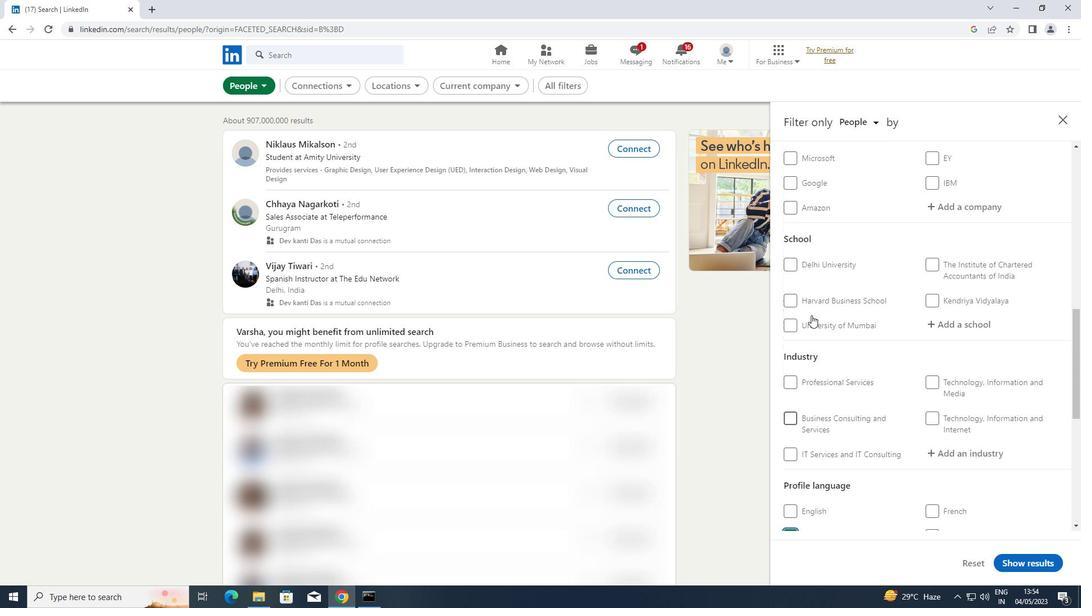 
Action: Mouse scrolled (811, 315) with delta (0, 0)
Screenshot: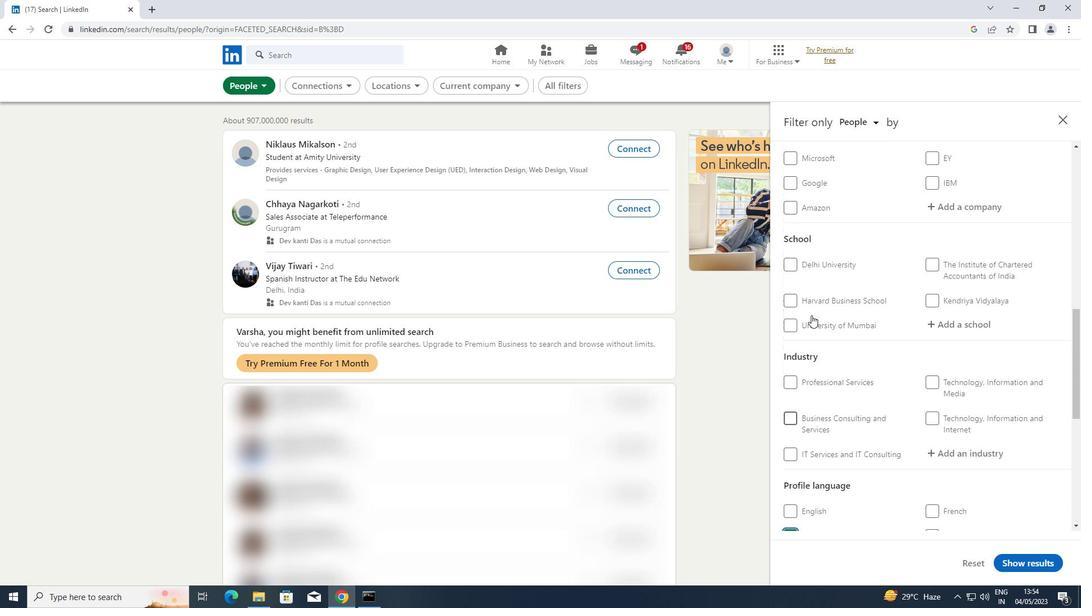 
Action: Mouse scrolled (811, 315) with delta (0, 0)
Screenshot: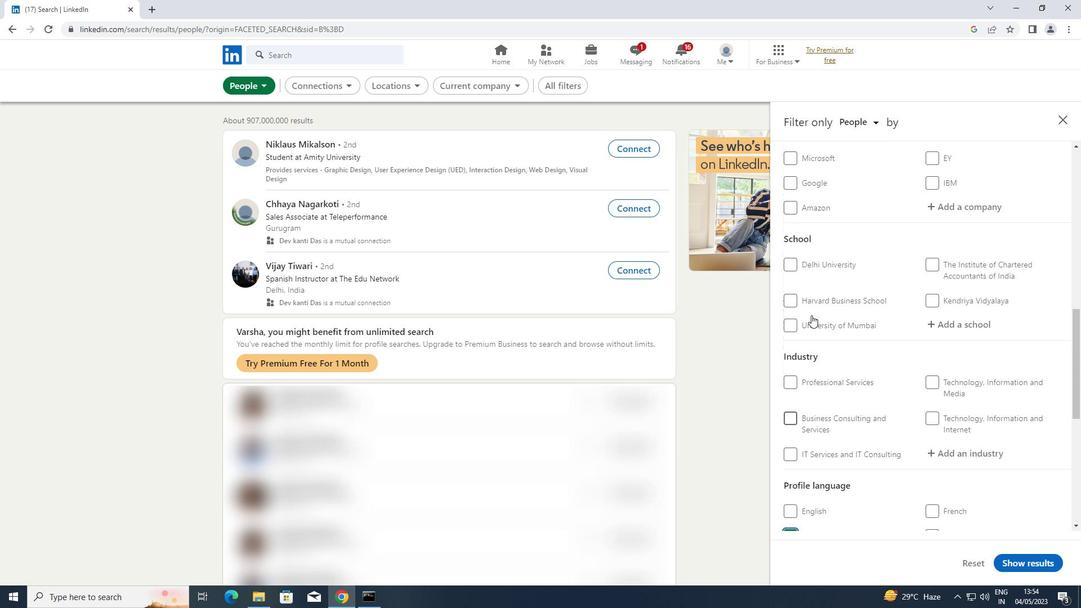 
Action: Mouse scrolled (811, 314) with delta (0, 0)
Screenshot: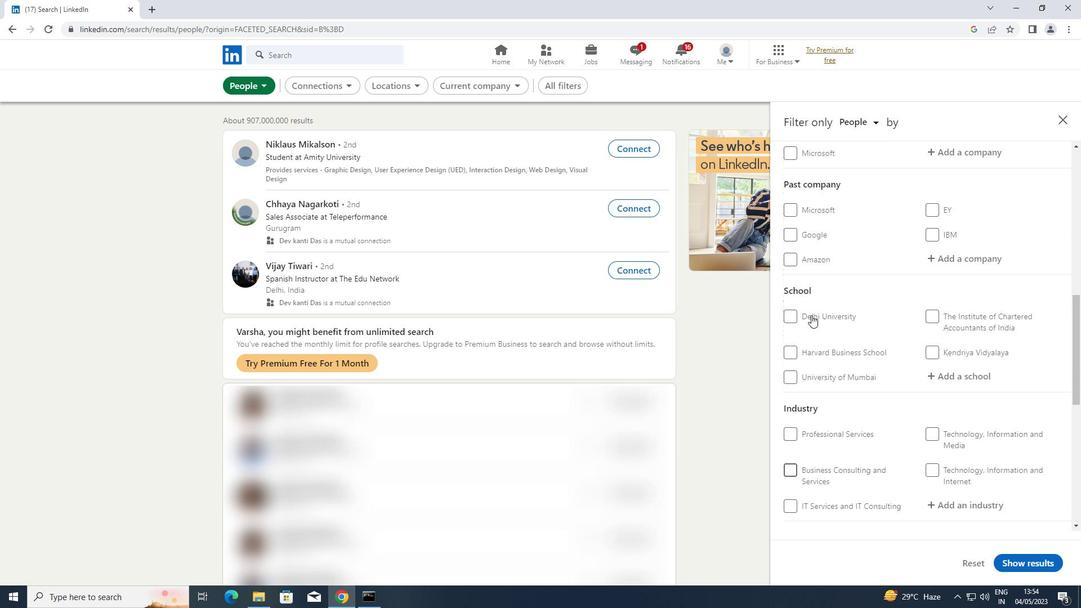 
Action: Mouse scrolled (811, 315) with delta (0, 0)
Screenshot: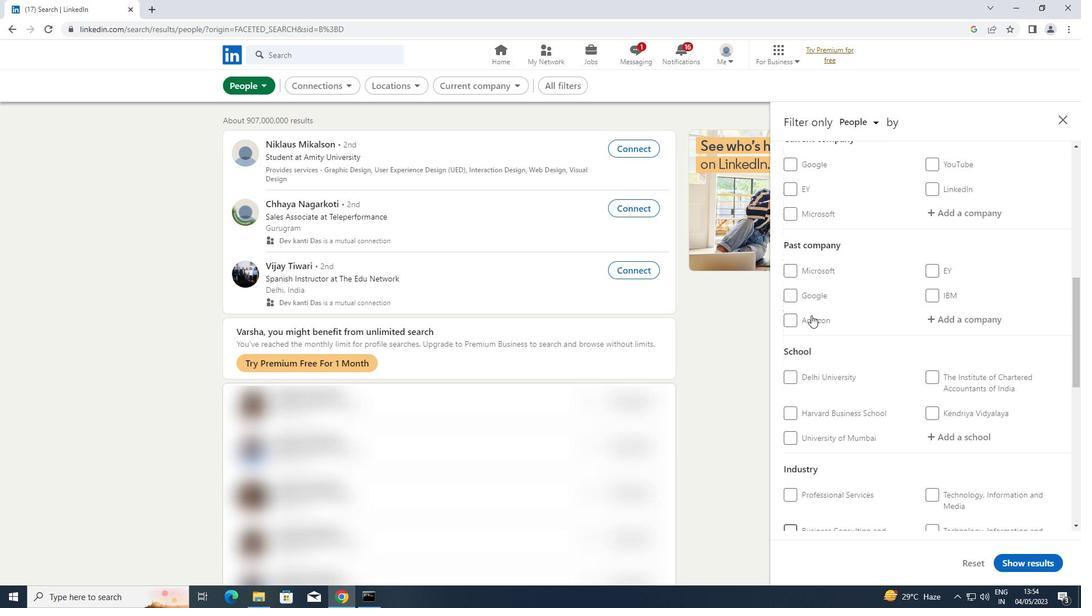 
Action: Mouse scrolled (811, 315) with delta (0, 0)
Screenshot: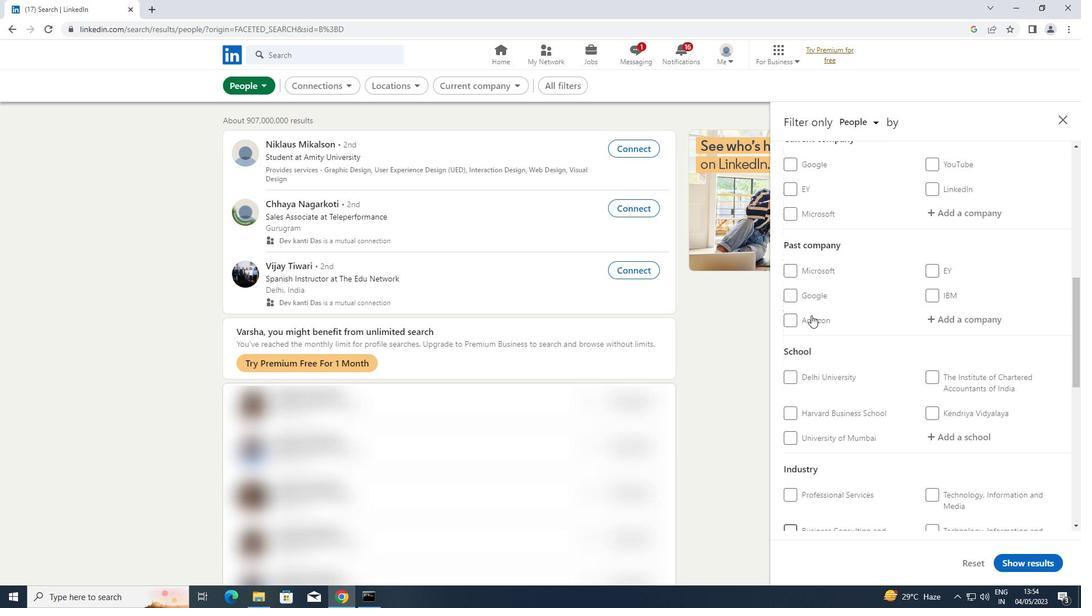 
Action: Mouse moved to (943, 328)
Screenshot: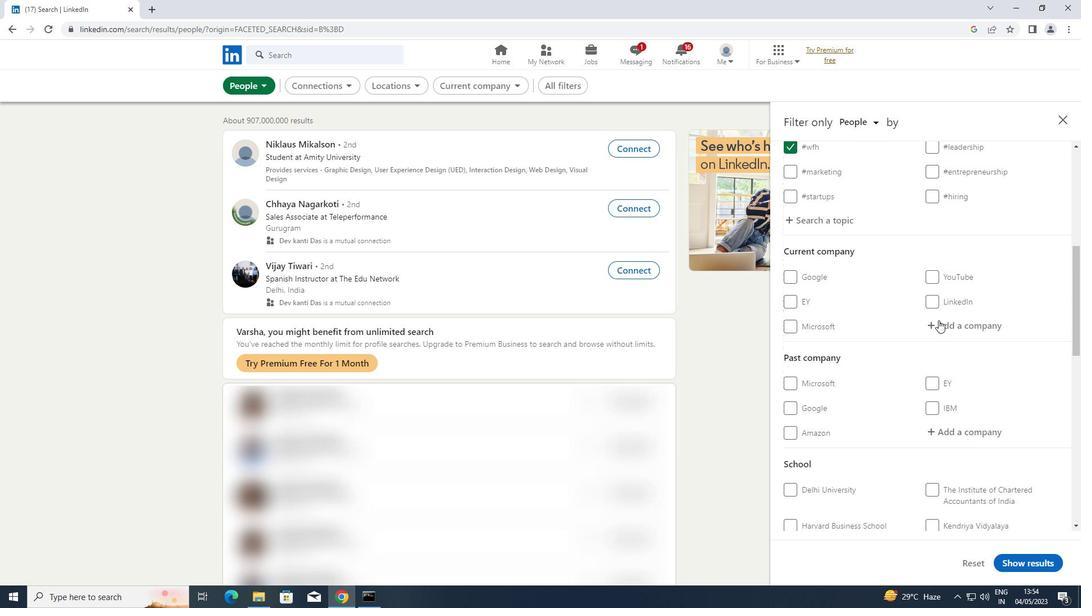 
Action: Mouse pressed left at (943, 328)
Screenshot: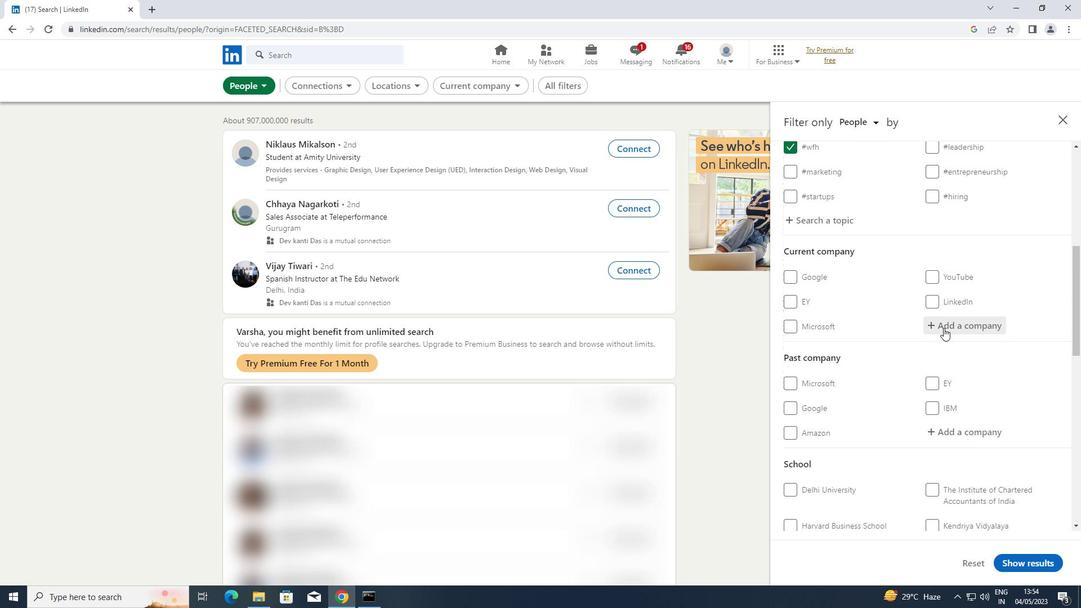 
Action: Key pressed <Key.shift>PD<Key.space><Key.shift>CONSU
Screenshot: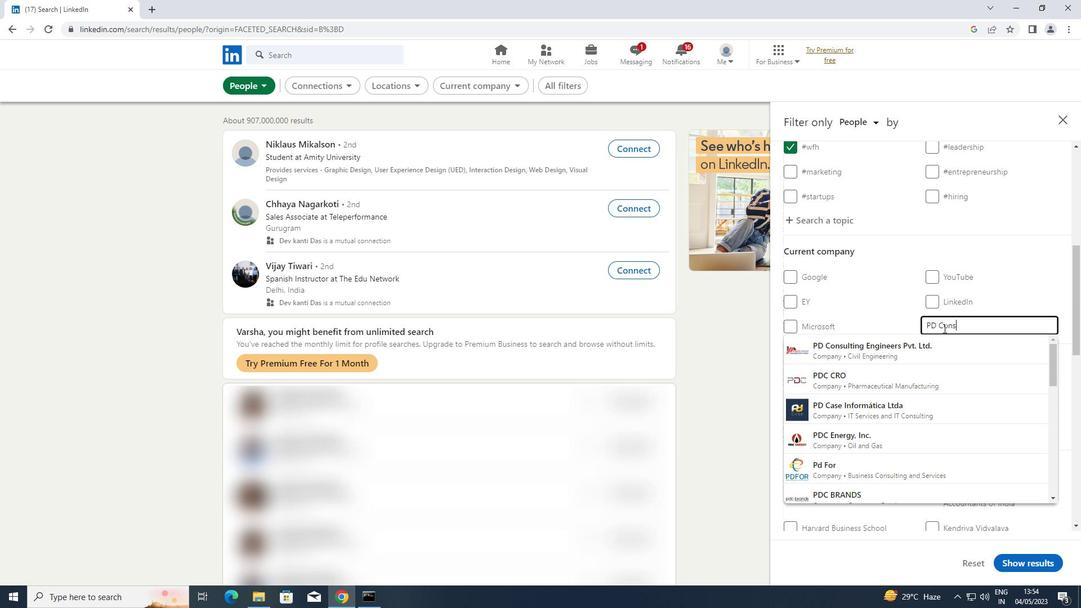 
Action: Mouse moved to (908, 340)
Screenshot: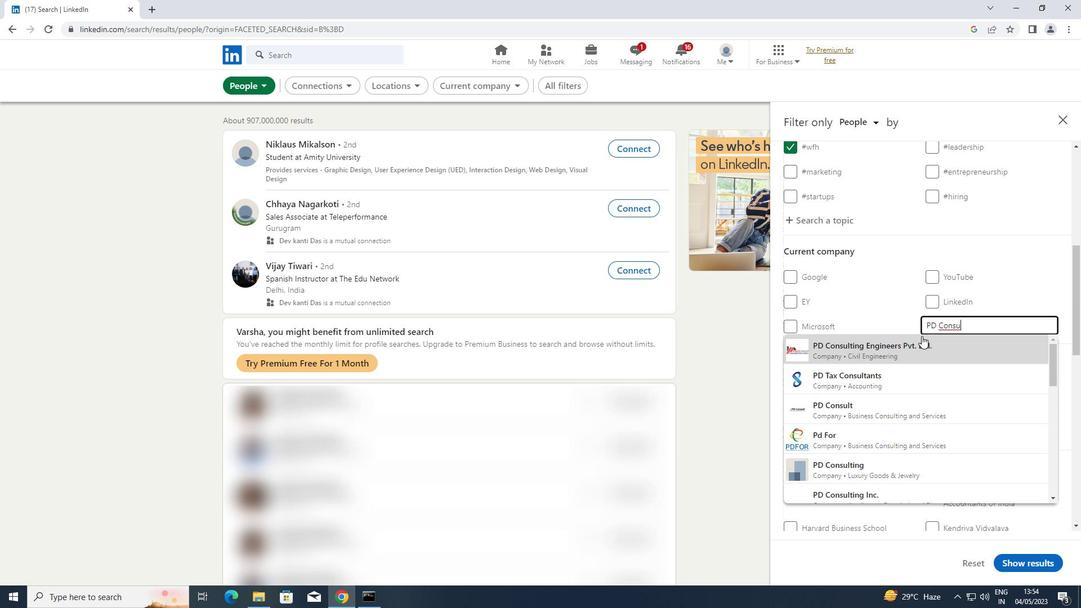 
Action: Mouse pressed left at (908, 340)
Screenshot: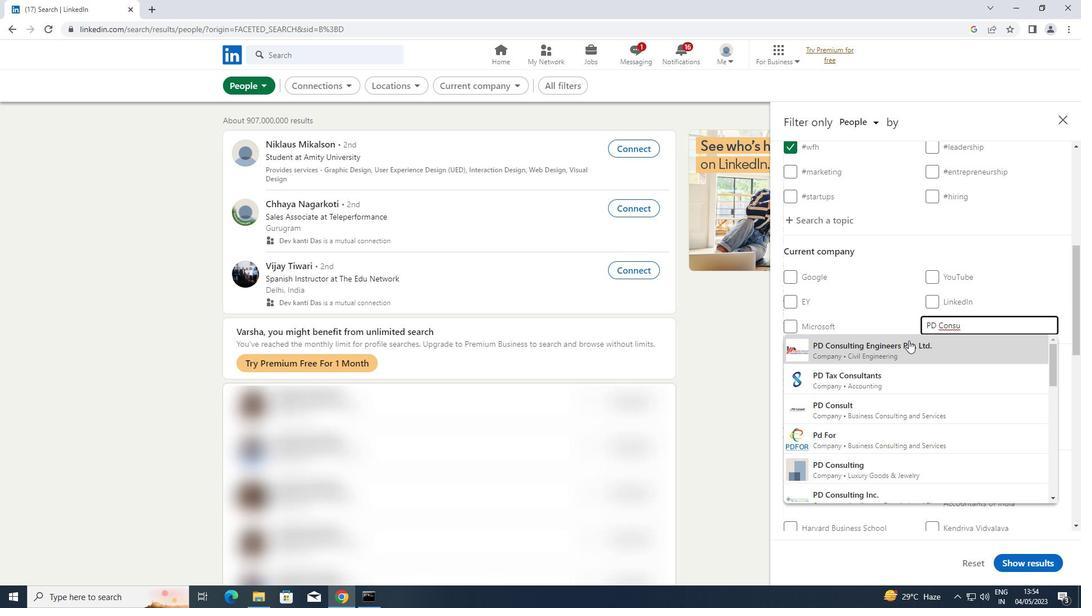 
Action: Mouse scrolled (908, 340) with delta (0, 0)
Screenshot: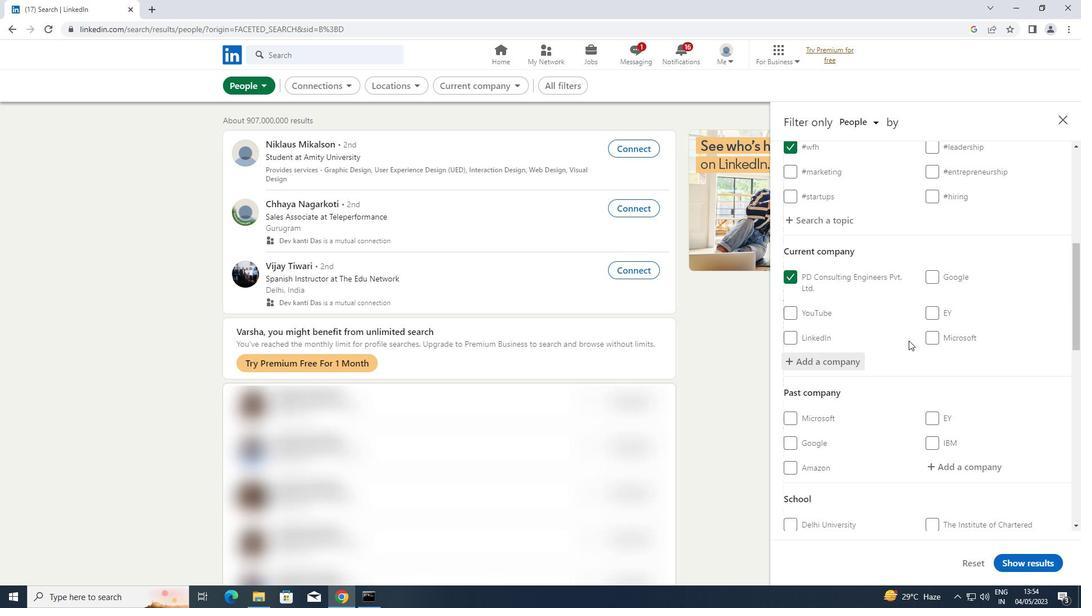 
Action: Mouse scrolled (908, 340) with delta (0, 0)
Screenshot: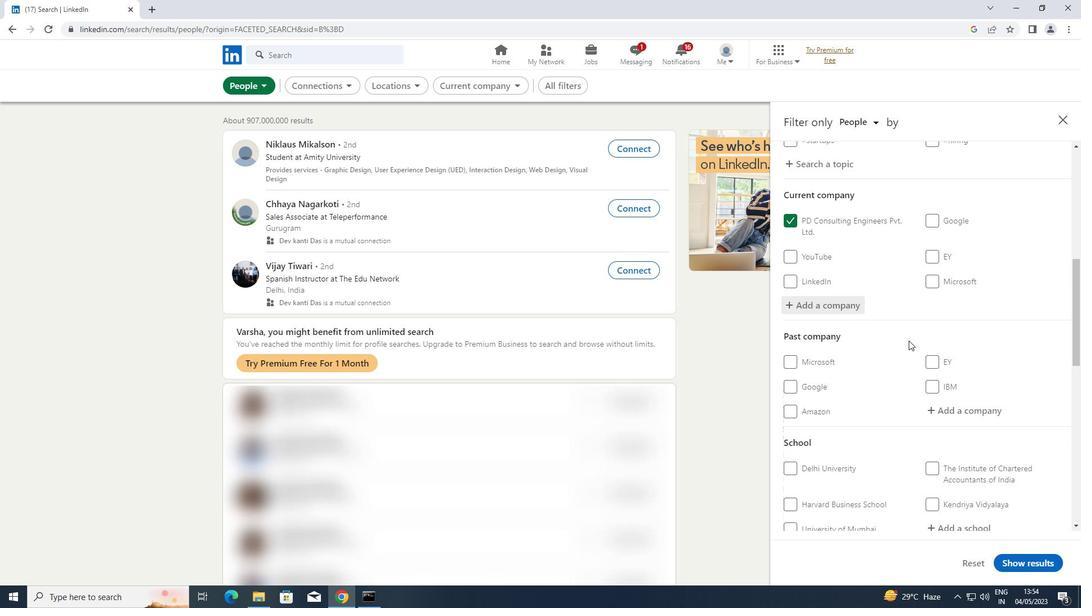 
Action: Mouse scrolled (908, 340) with delta (0, 0)
Screenshot: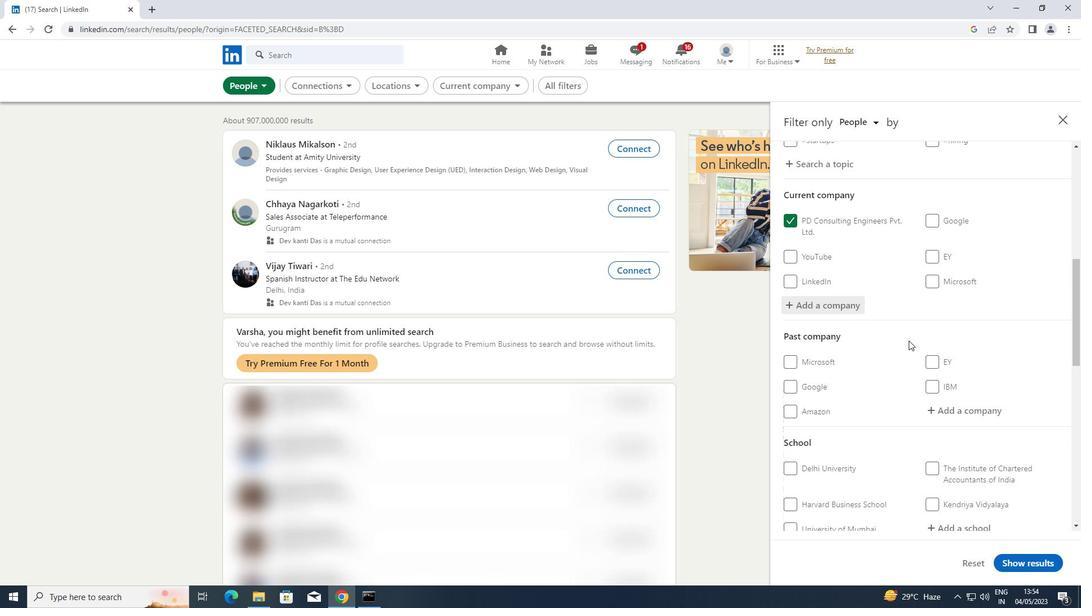 
Action: Mouse moved to (982, 412)
Screenshot: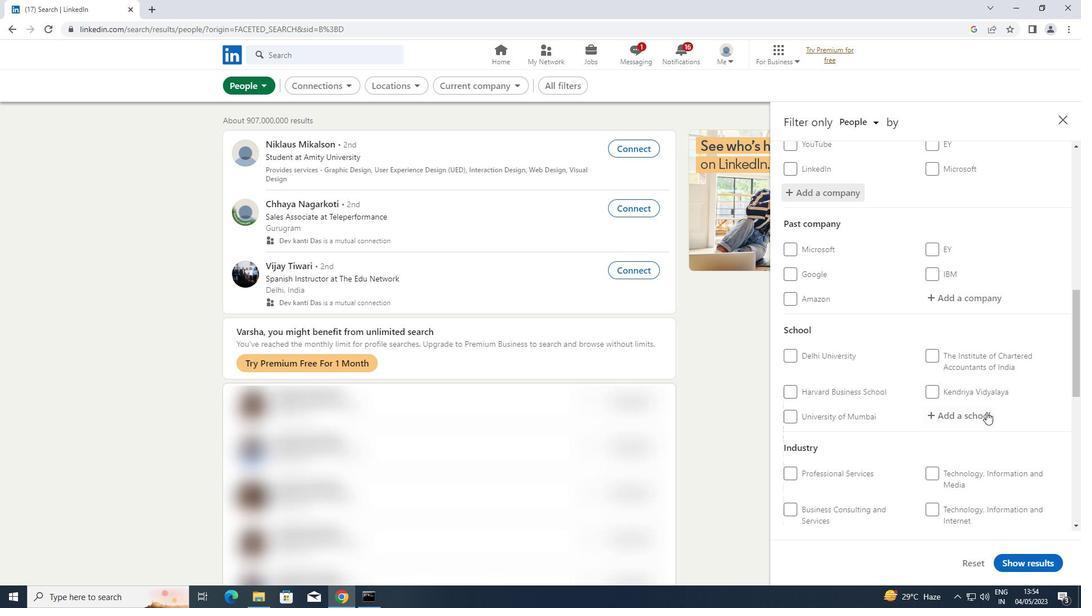 
Action: Mouse pressed left at (982, 412)
Screenshot: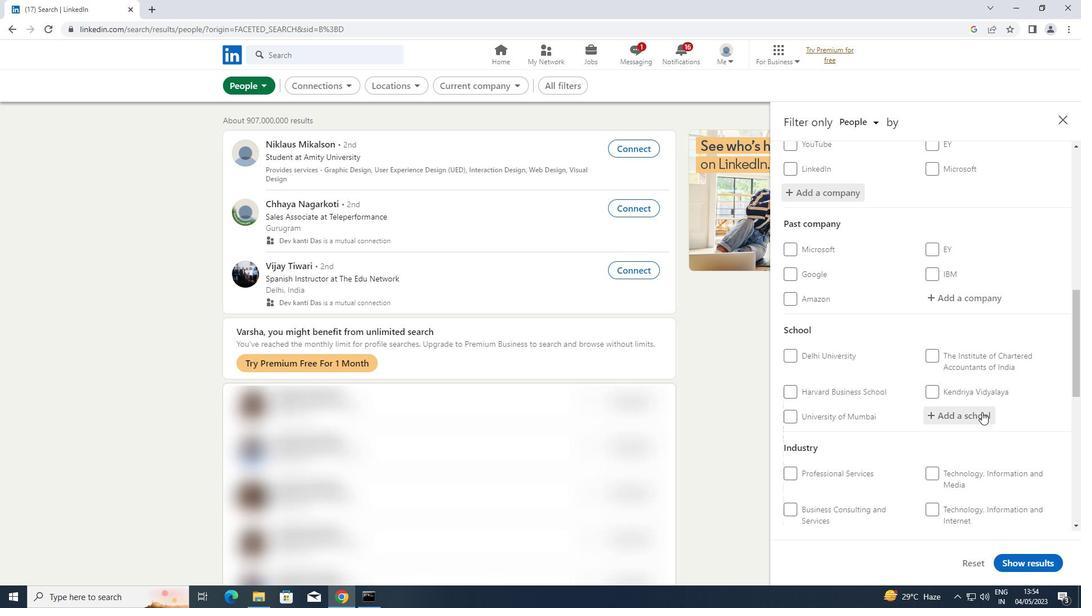 
Action: Mouse moved to (981, 412)
Screenshot: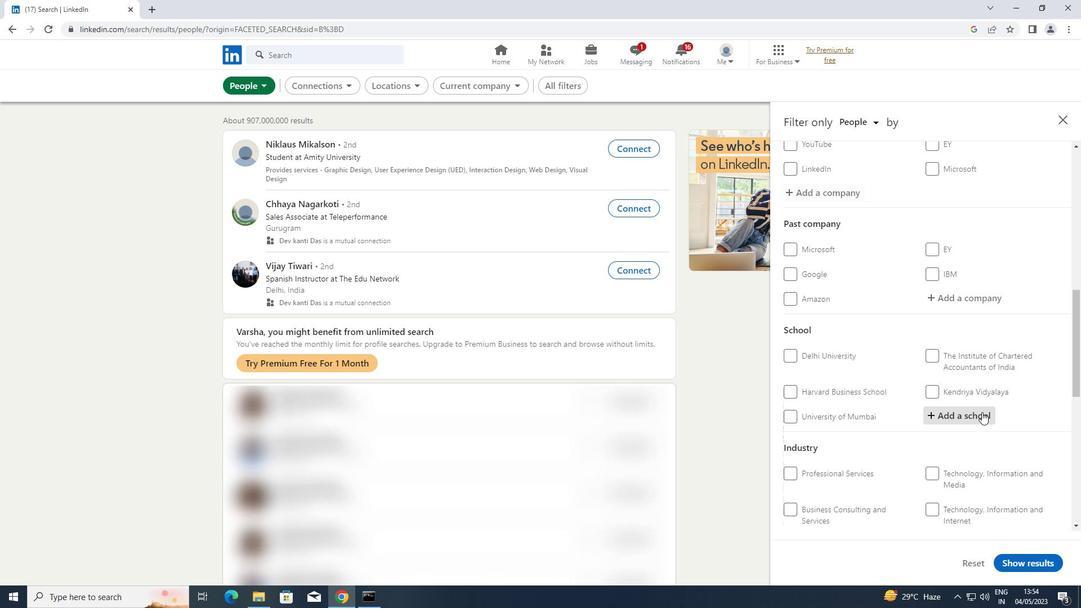 
Action: Key pressed <Key.shift>SPJIMR<Key.space><Key.shift>SP
Screenshot: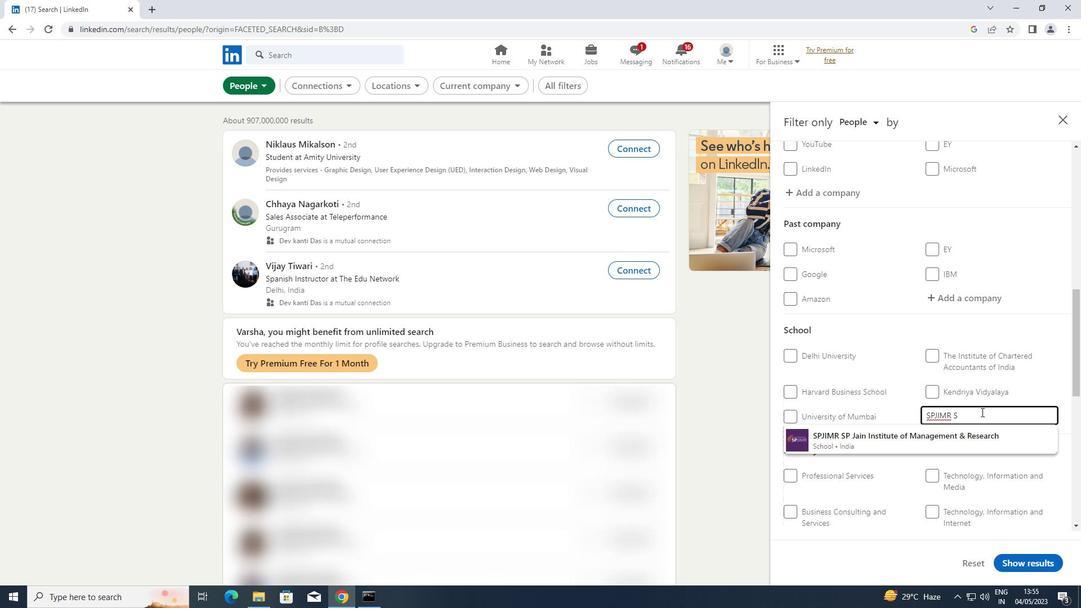 
Action: Mouse moved to (953, 428)
Screenshot: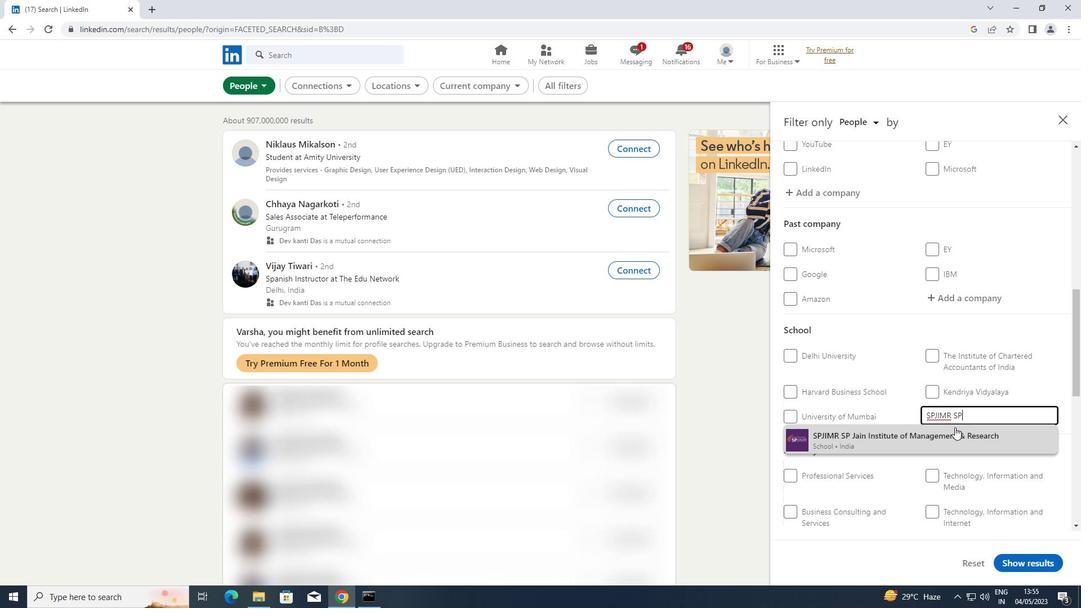 
Action: Mouse pressed left at (953, 428)
Screenshot: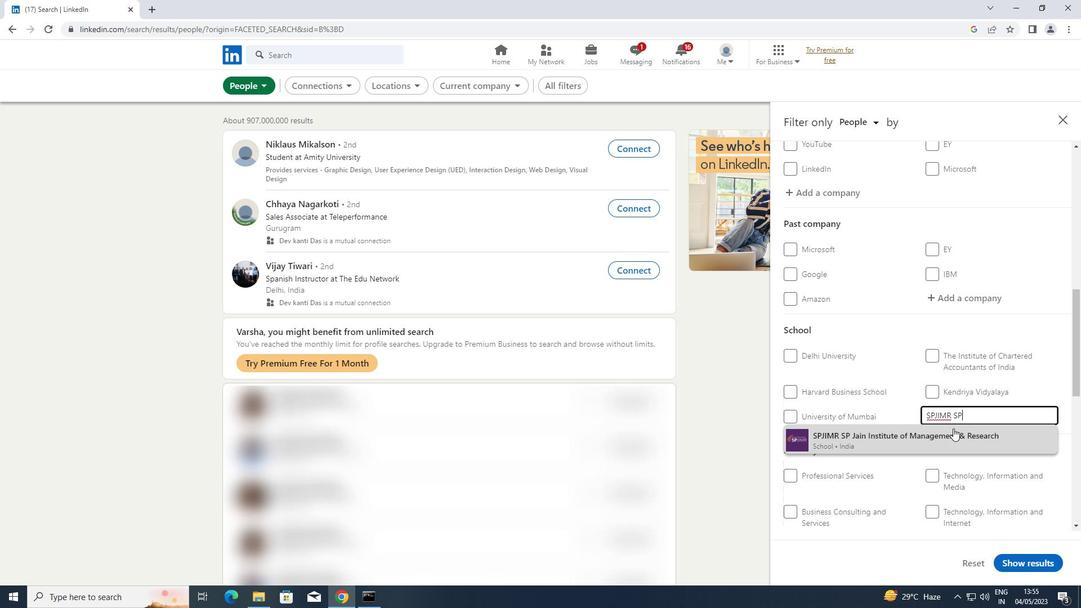 
Action: Mouse scrolled (953, 427) with delta (0, 0)
Screenshot: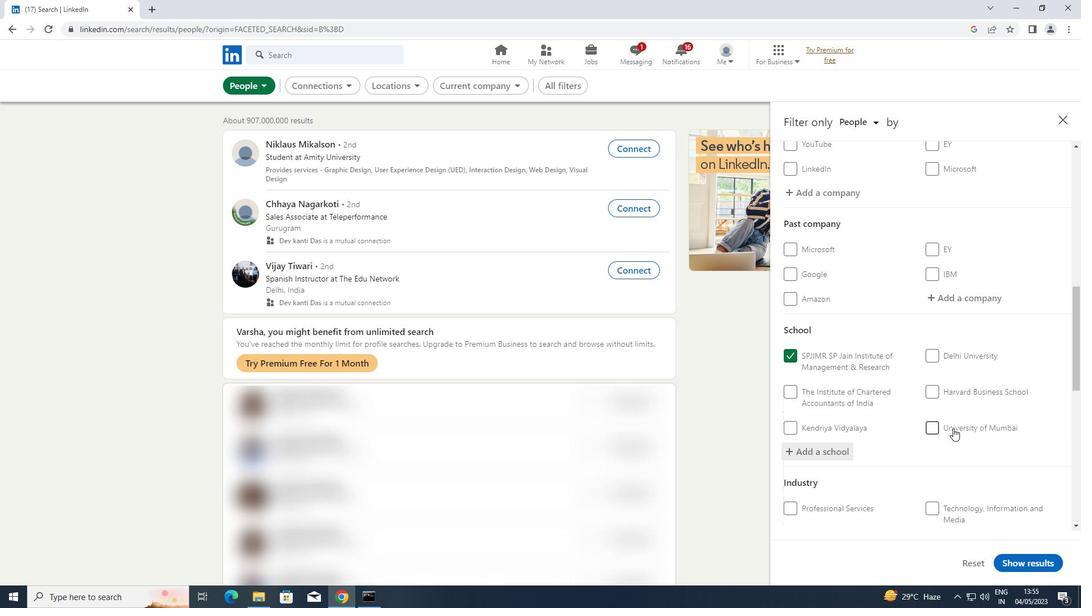
Action: Mouse scrolled (953, 427) with delta (0, 0)
Screenshot: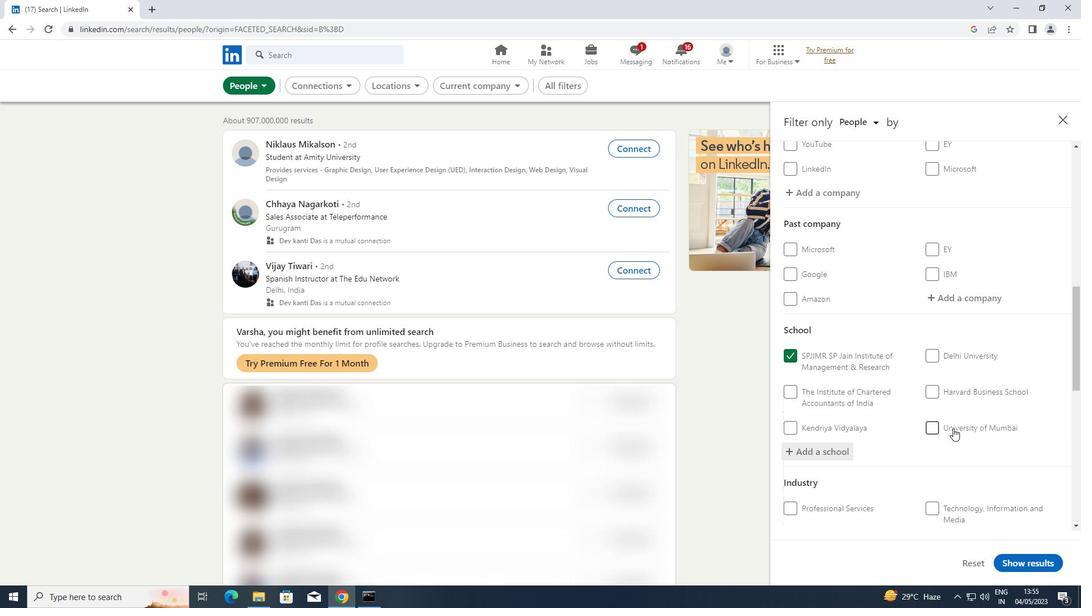 
Action: Mouse scrolled (953, 427) with delta (0, 0)
Screenshot: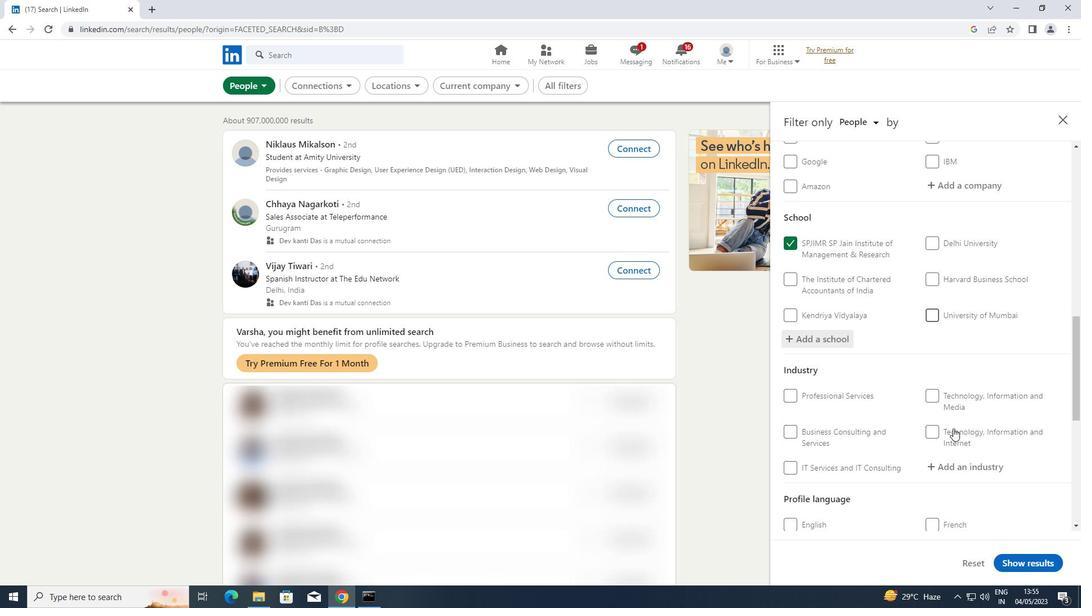 
Action: Mouse moved to (989, 411)
Screenshot: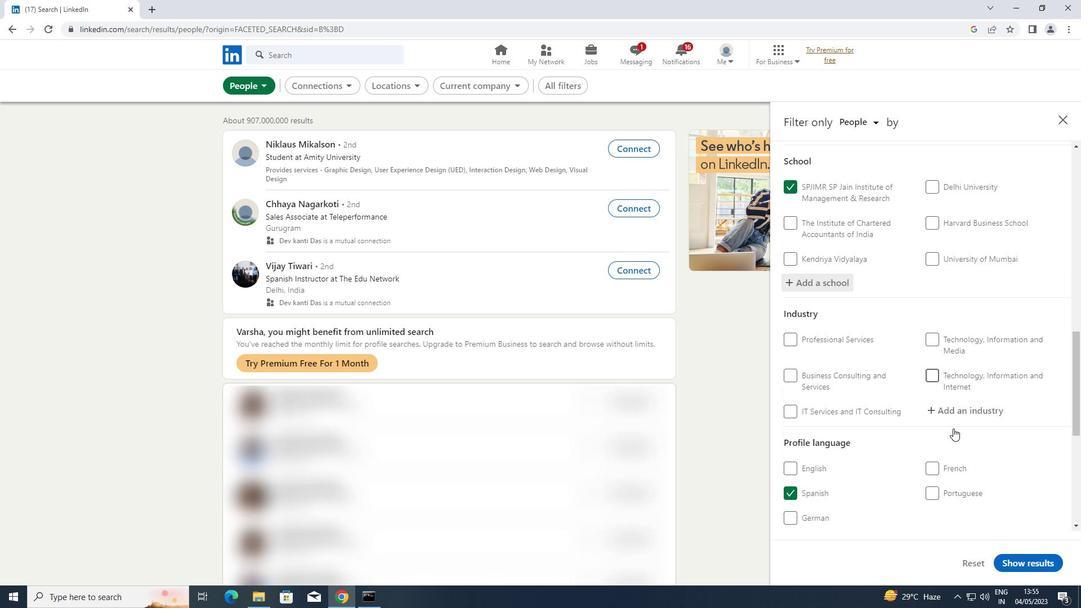 
Action: Mouse pressed left at (989, 411)
Screenshot: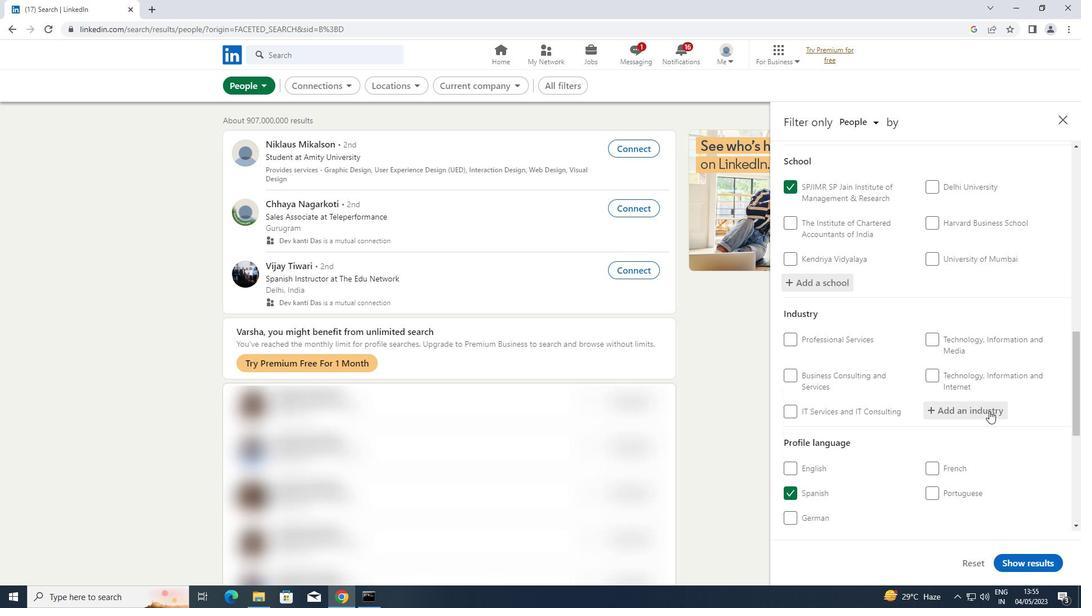 
Action: Key pressed <Key.shift>COMMUNITY<Key.space><Key.shift>SERVIC
Screenshot: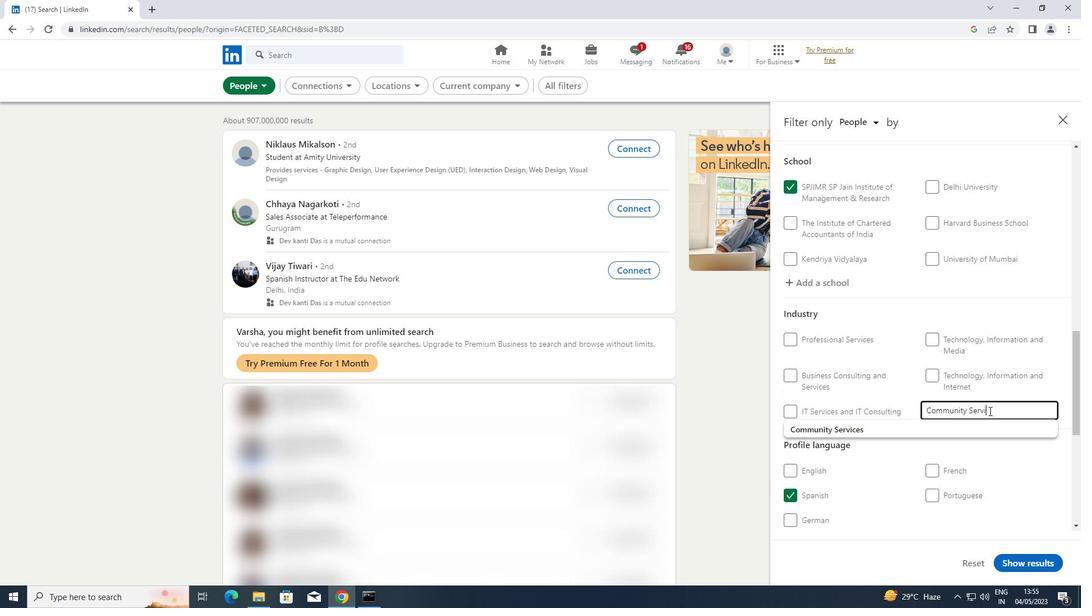 
Action: Mouse moved to (886, 428)
Screenshot: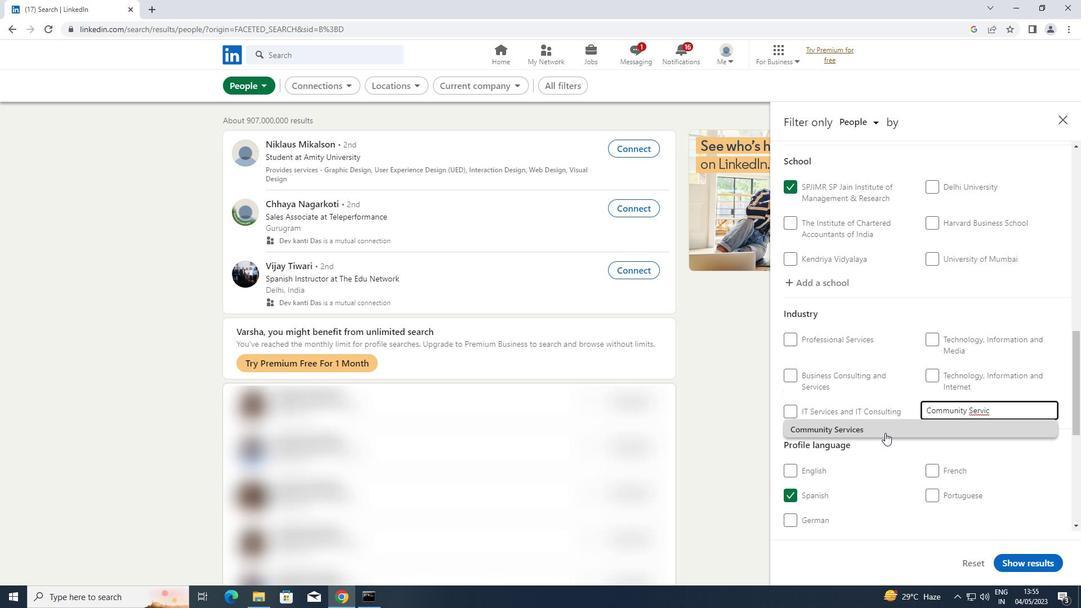 
Action: Mouse pressed left at (886, 428)
Screenshot: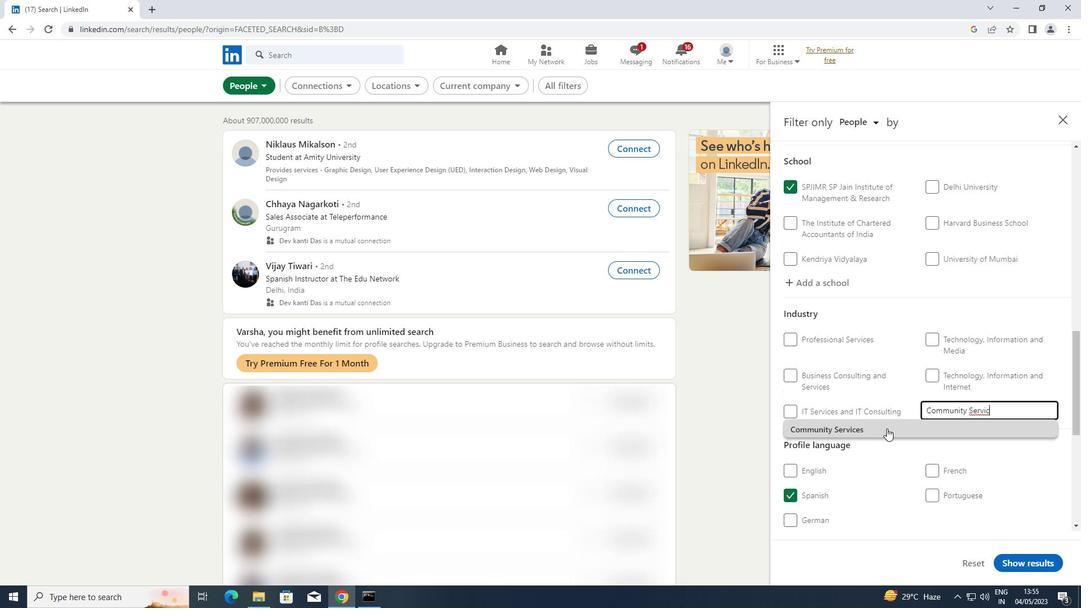 
Action: Mouse scrolled (886, 427) with delta (0, 0)
Screenshot: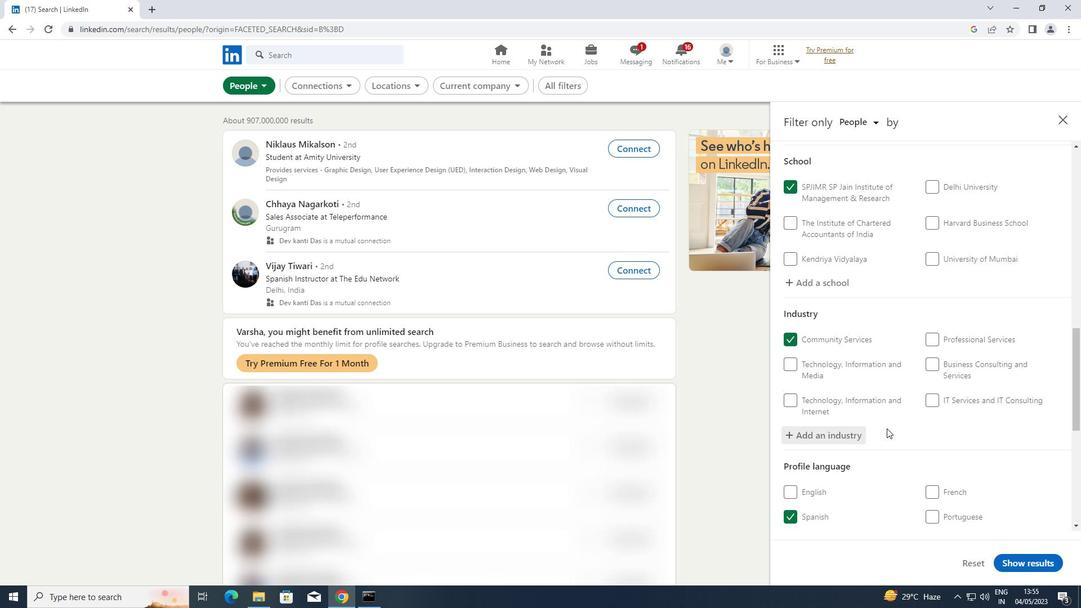 
Action: Mouse scrolled (886, 427) with delta (0, 0)
Screenshot: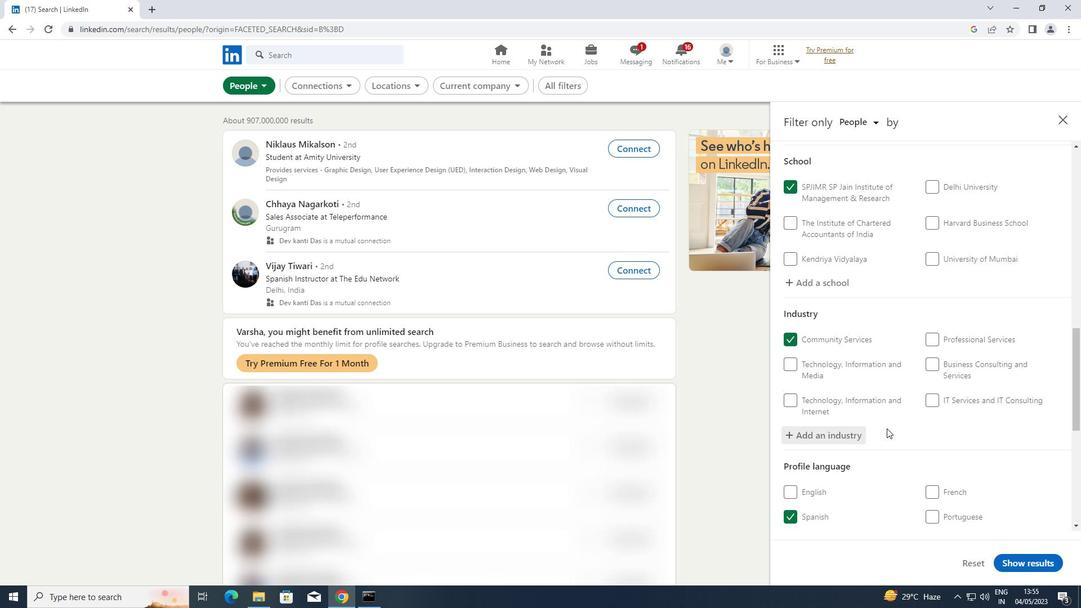 
Action: Mouse scrolled (886, 427) with delta (0, 0)
Screenshot: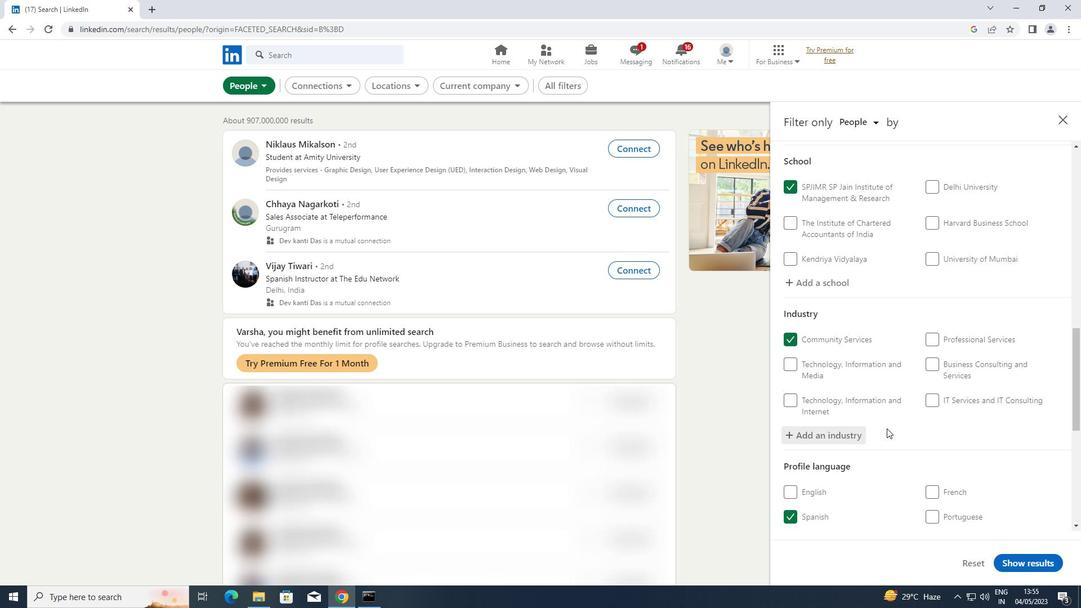 
Action: Mouse moved to (888, 427)
Screenshot: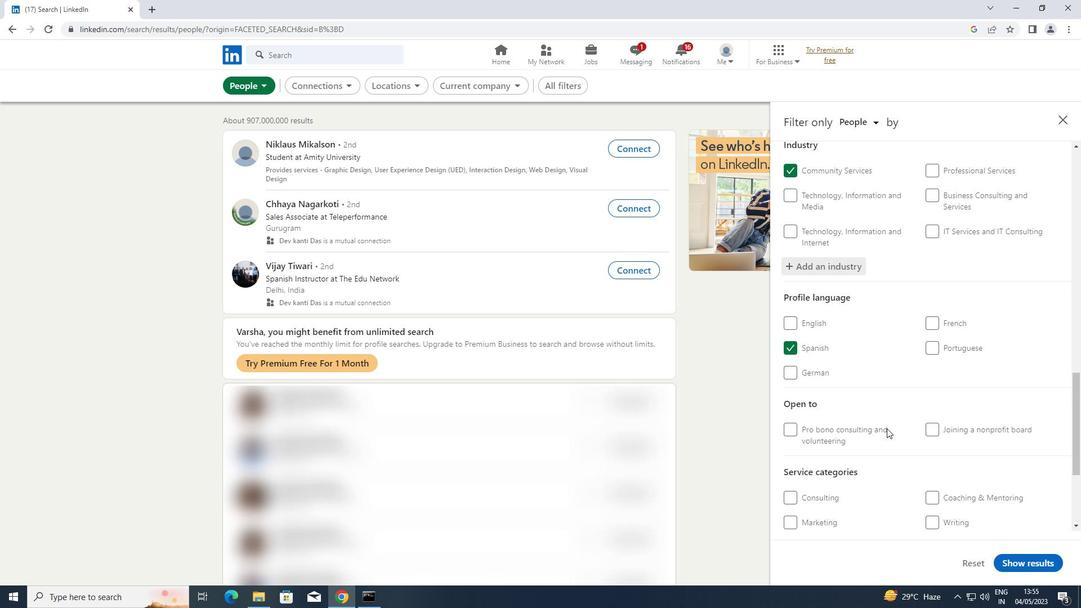 
Action: Mouse scrolled (888, 426) with delta (0, 0)
Screenshot: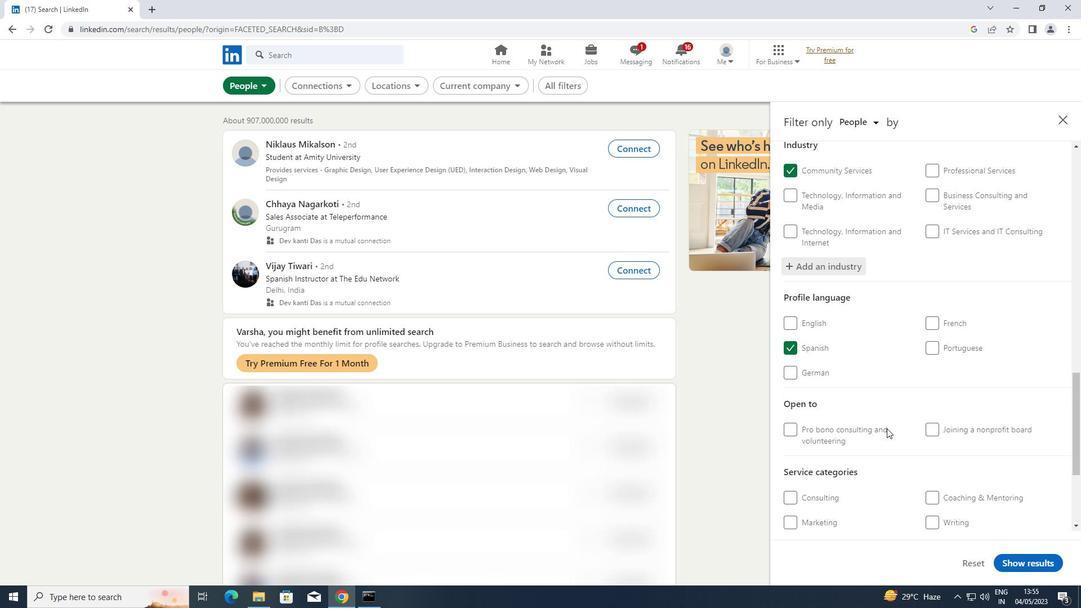 
Action: Mouse scrolled (888, 426) with delta (0, 0)
Screenshot: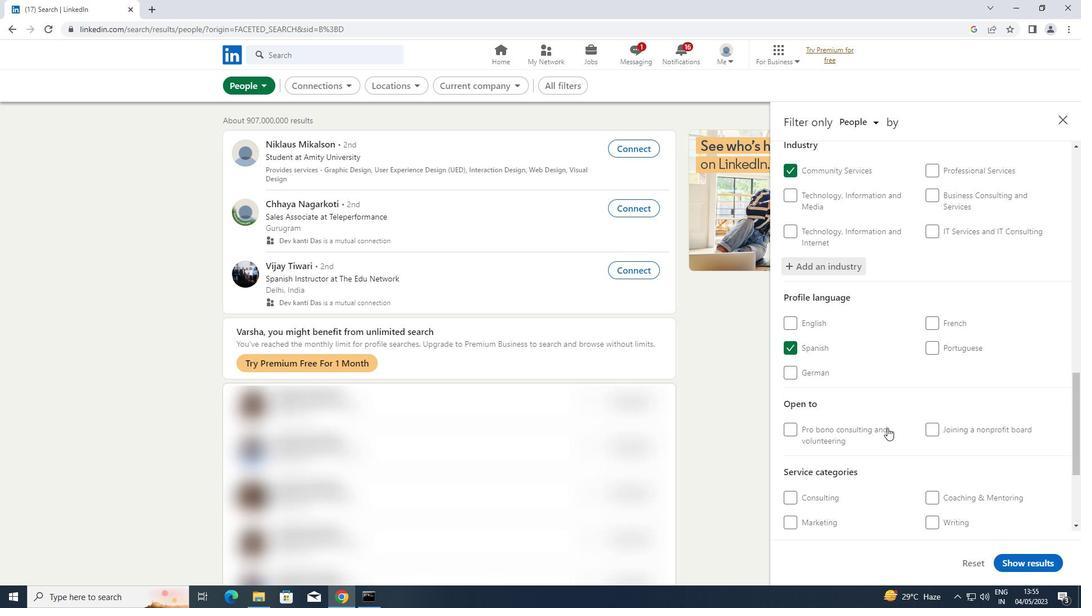 
Action: Mouse scrolled (888, 426) with delta (0, 0)
Screenshot: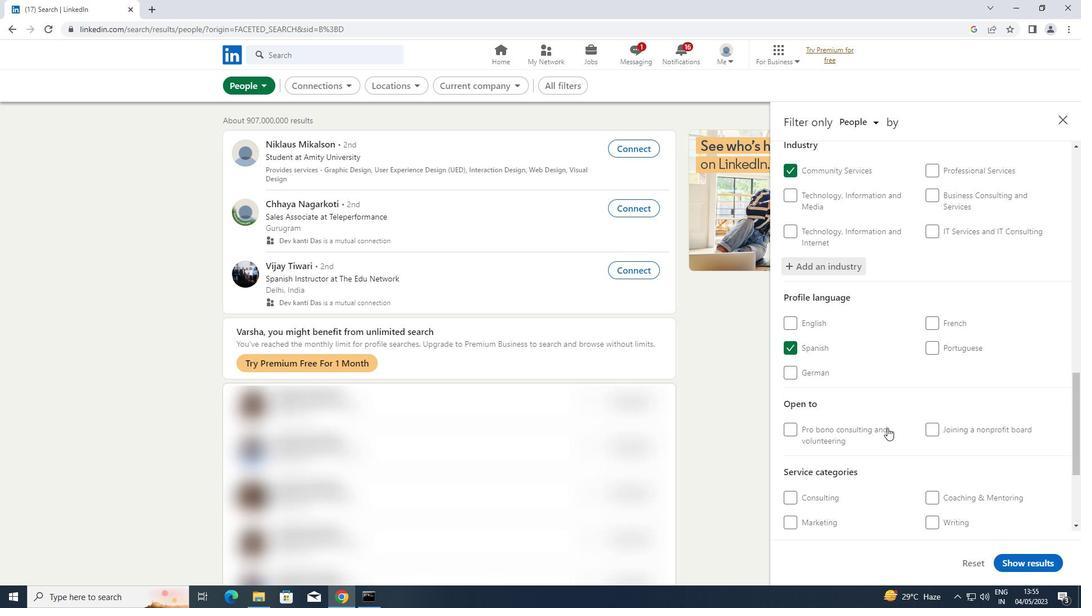 
Action: Mouse moved to (960, 378)
Screenshot: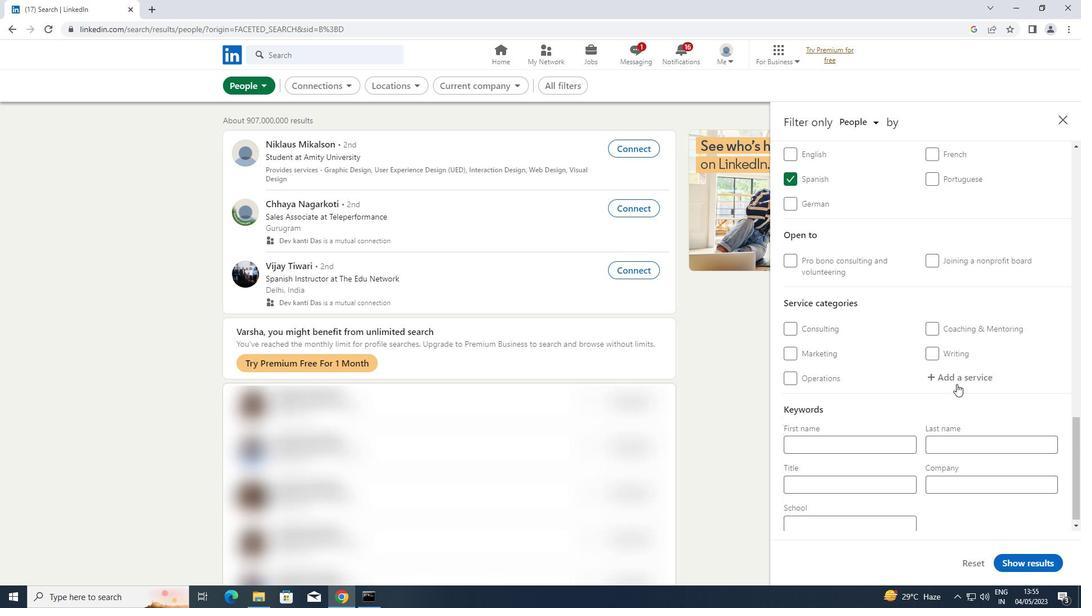 
Action: Mouse pressed left at (960, 378)
Screenshot: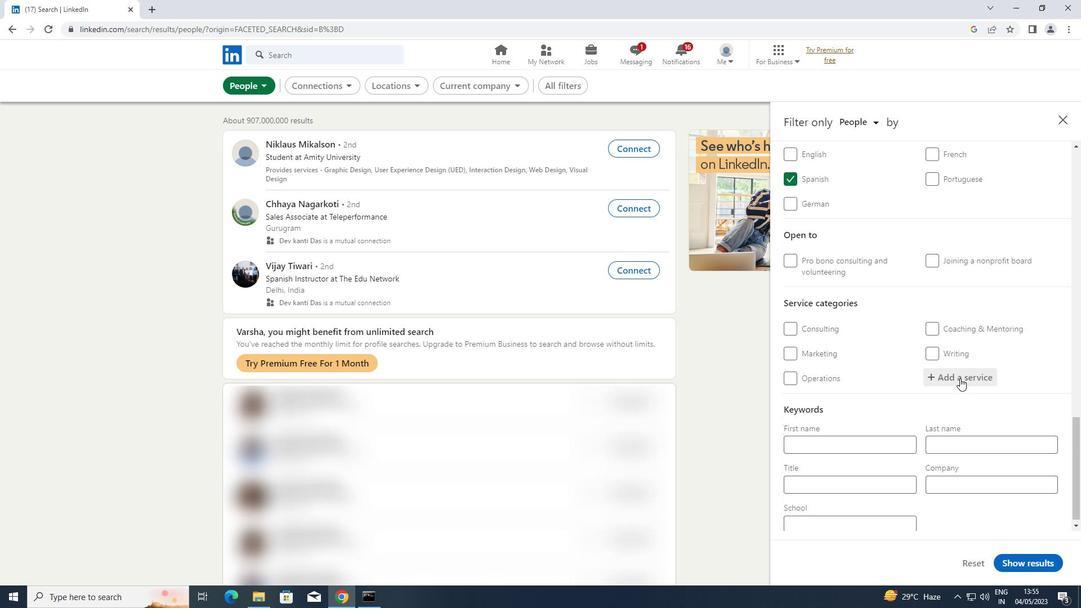 
Action: Key pressed <Key.shift>BLOGGING
Screenshot: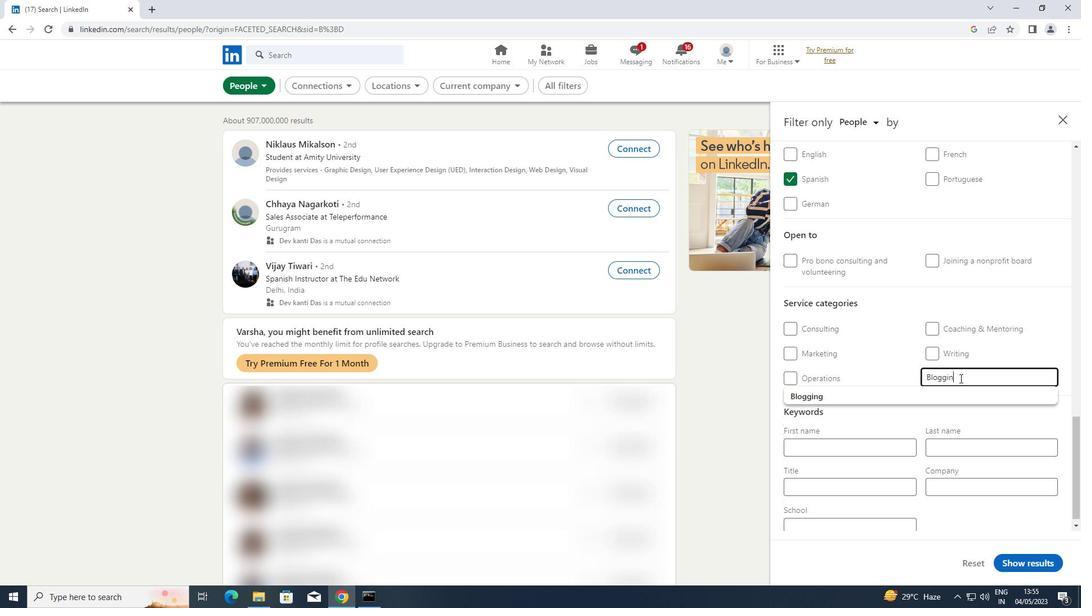 
Action: Mouse moved to (880, 387)
Screenshot: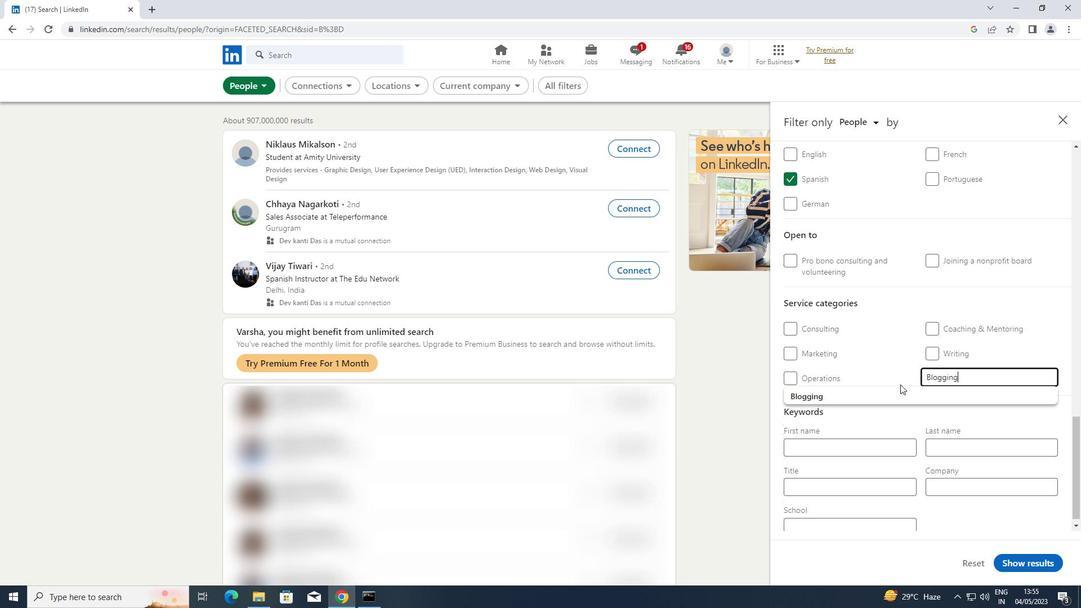 
Action: Mouse pressed left at (880, 387)
Screenshot: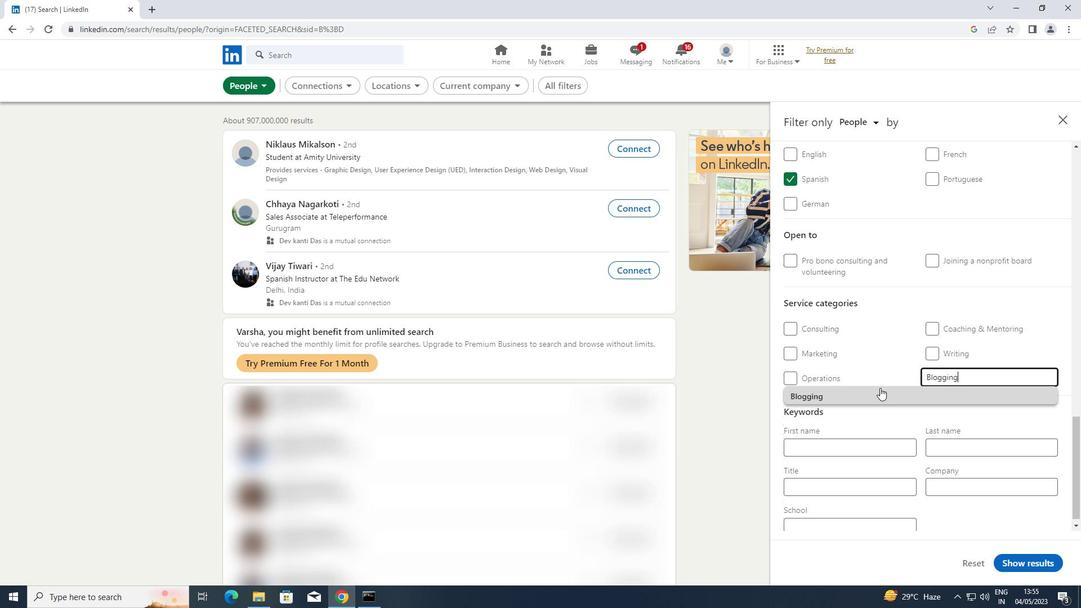 
Action: Mouse moved to (823, 504)
Screenshot: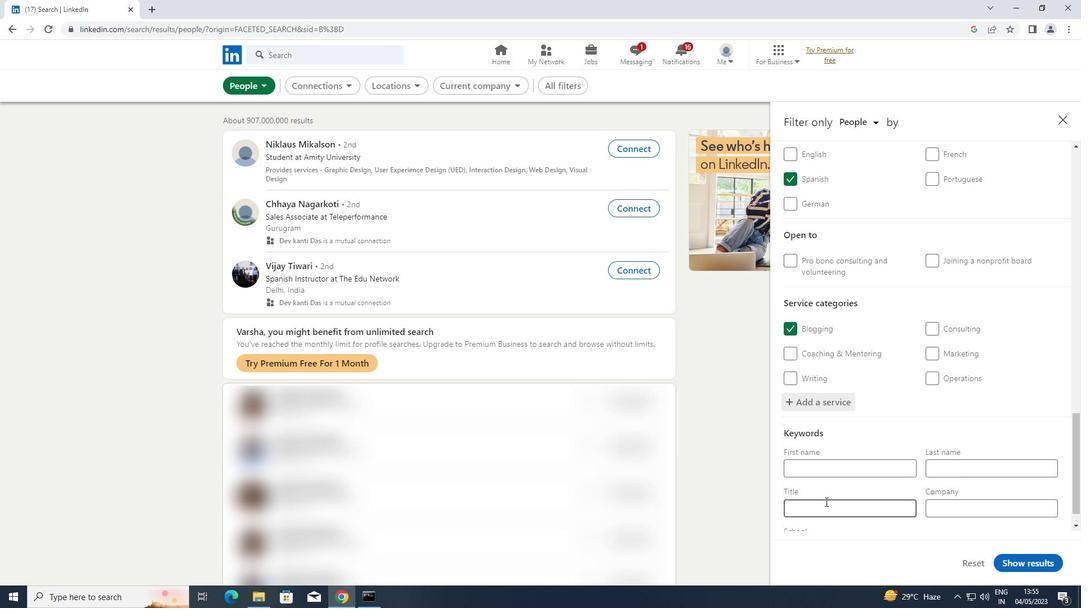 
Action: Mouse pressed left at (823, 504)
Screenshot: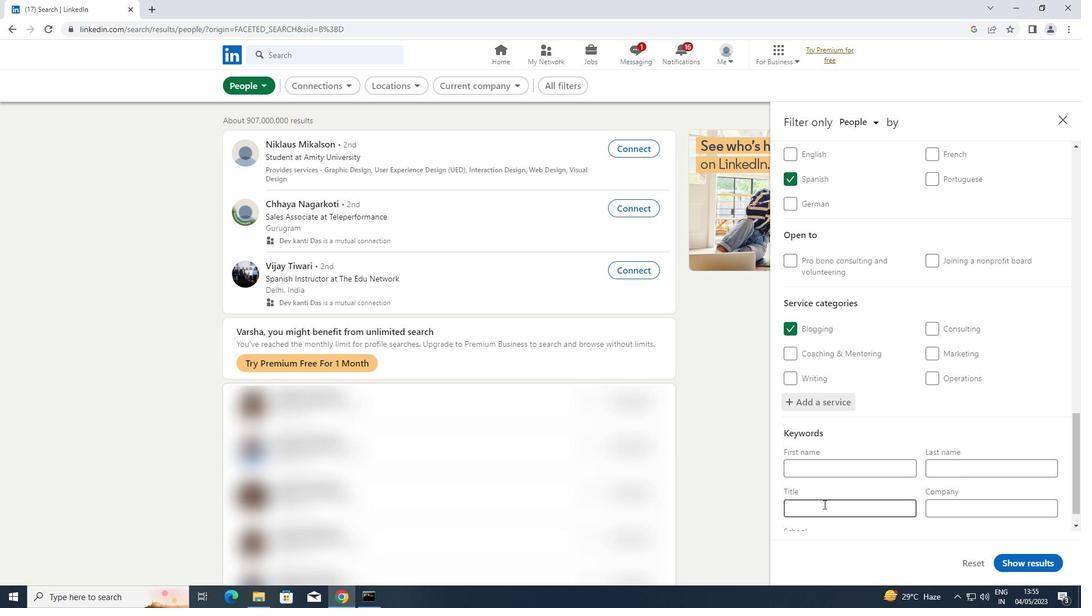 
Action: Key pressed <Key.shift>GRAPHIV<Key.backspace>C<Key.space><Key.shift>DESIGNER
Screenshot: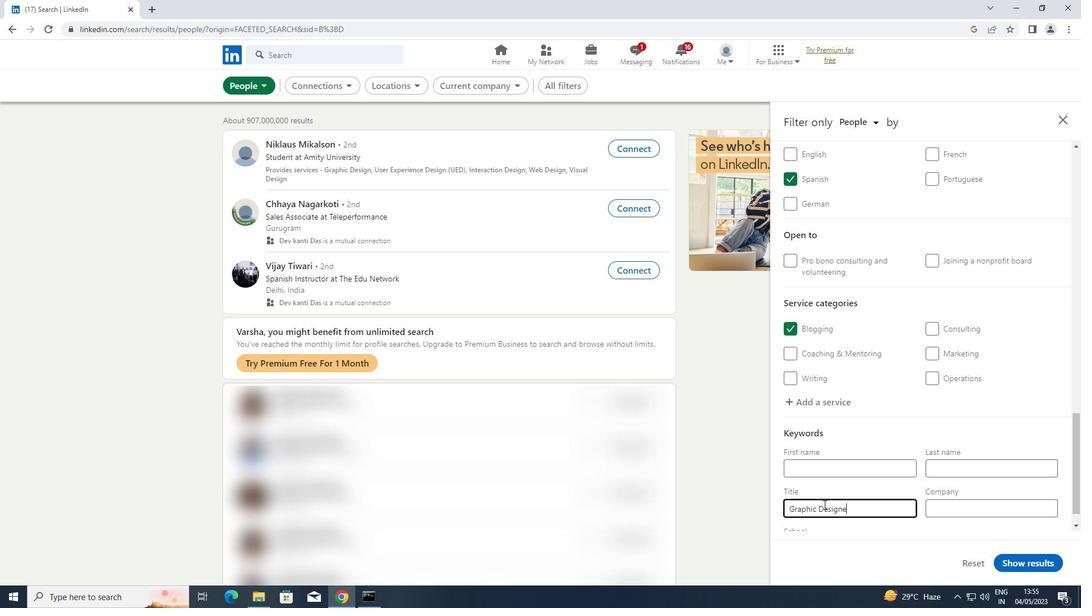 
Action: Mouse moved to (1021, 559)
Screenshot: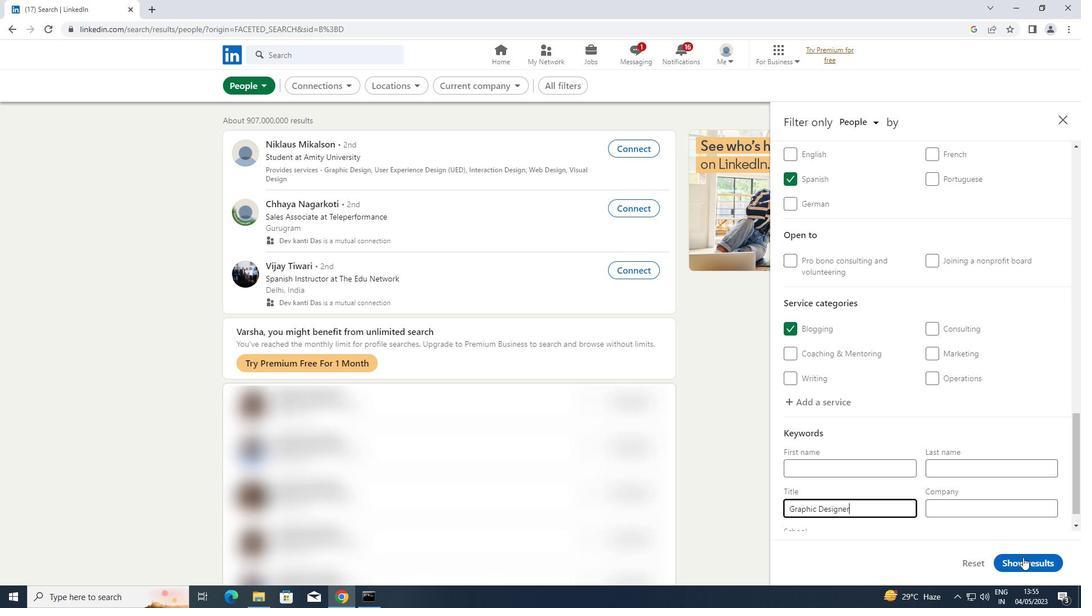 
Action: Mouse pressed left at (1021, 559)
Screenshot: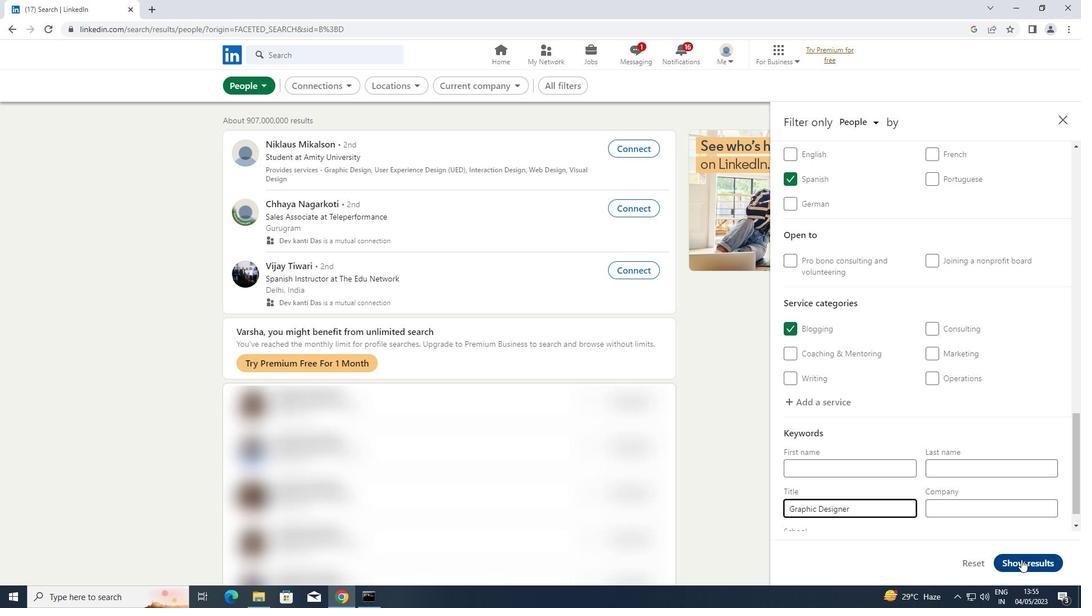 
Action: Mouse moved to (1019, 559)
Screenshot: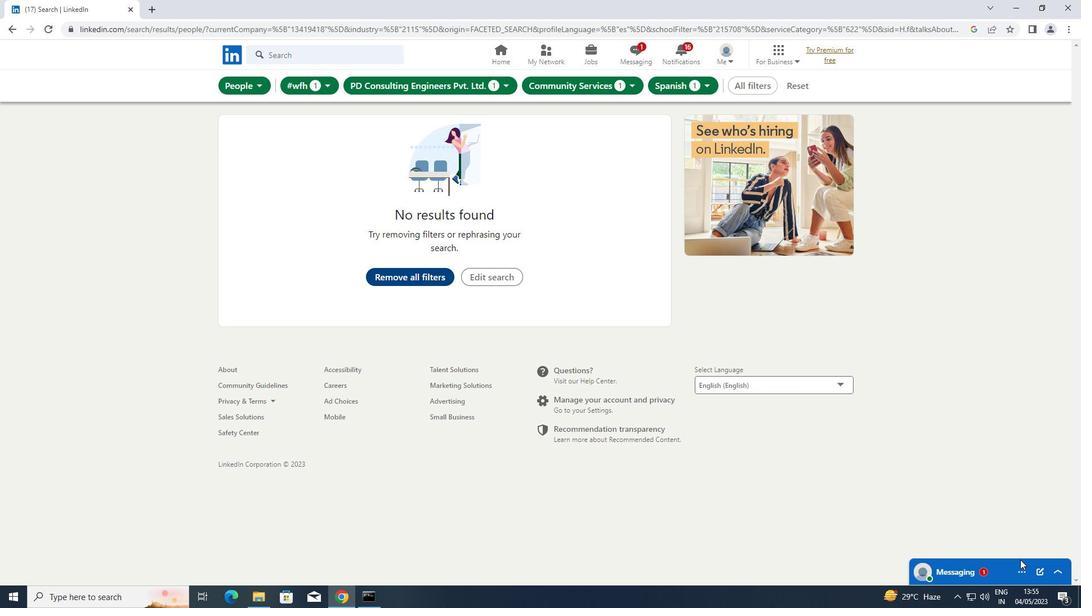 
